 Task: Add a condition where "Channel Is Help Center post" in pending tickets.
Action: Mouse moved to (152, 443)
Screenshot: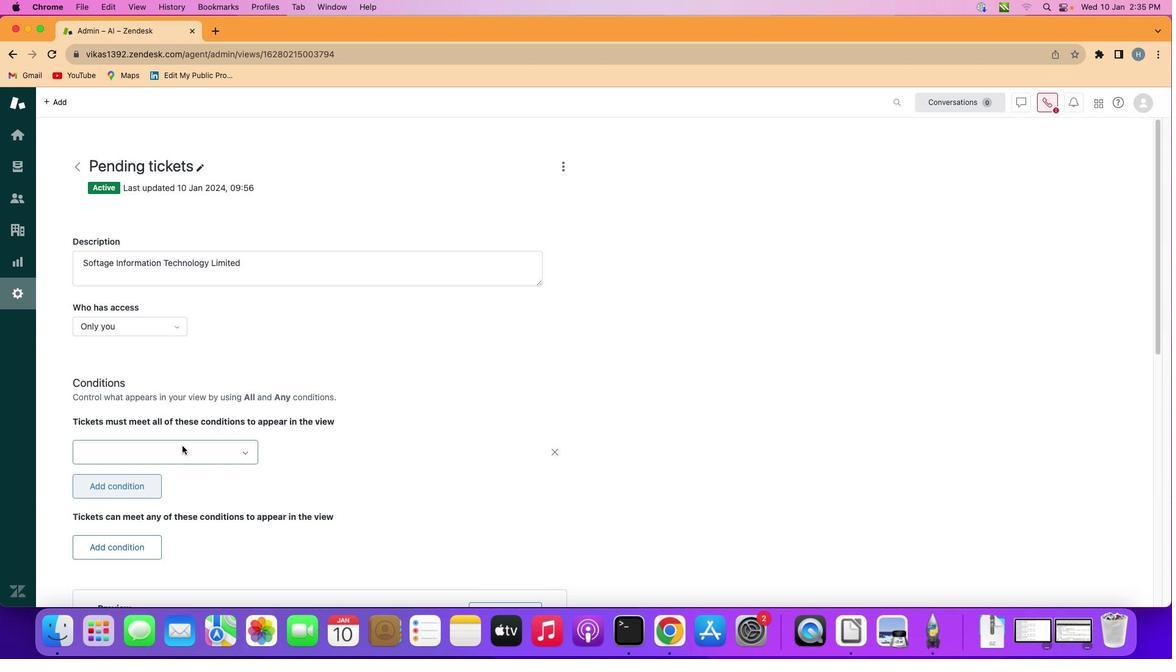 
Action: Mouse pressed left at (152, 443)
Screenshot: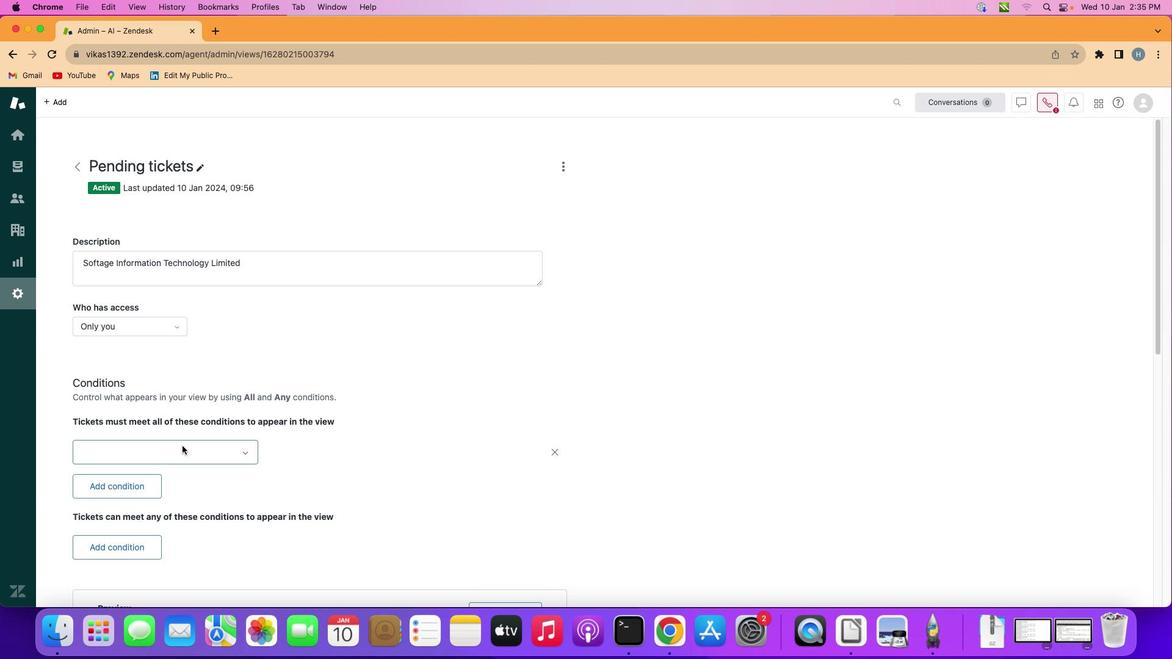 
Action: Mouse moved to (182, 446)
Screenshot: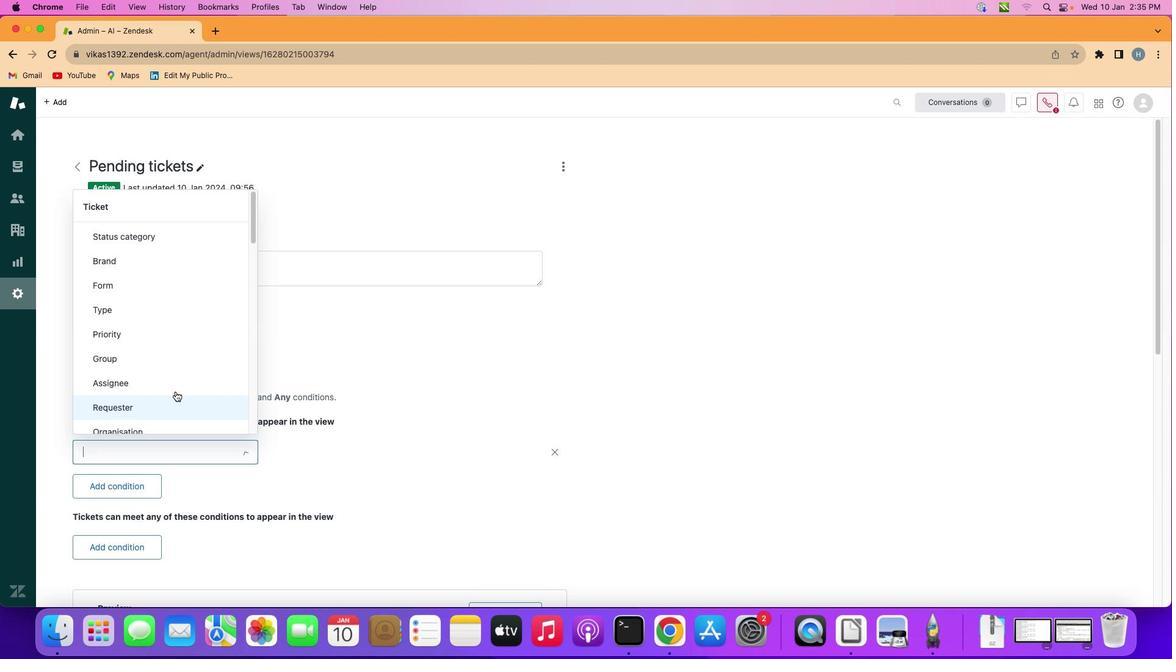 
Action: Mouse pressed left at (182, 446)
Screenshot: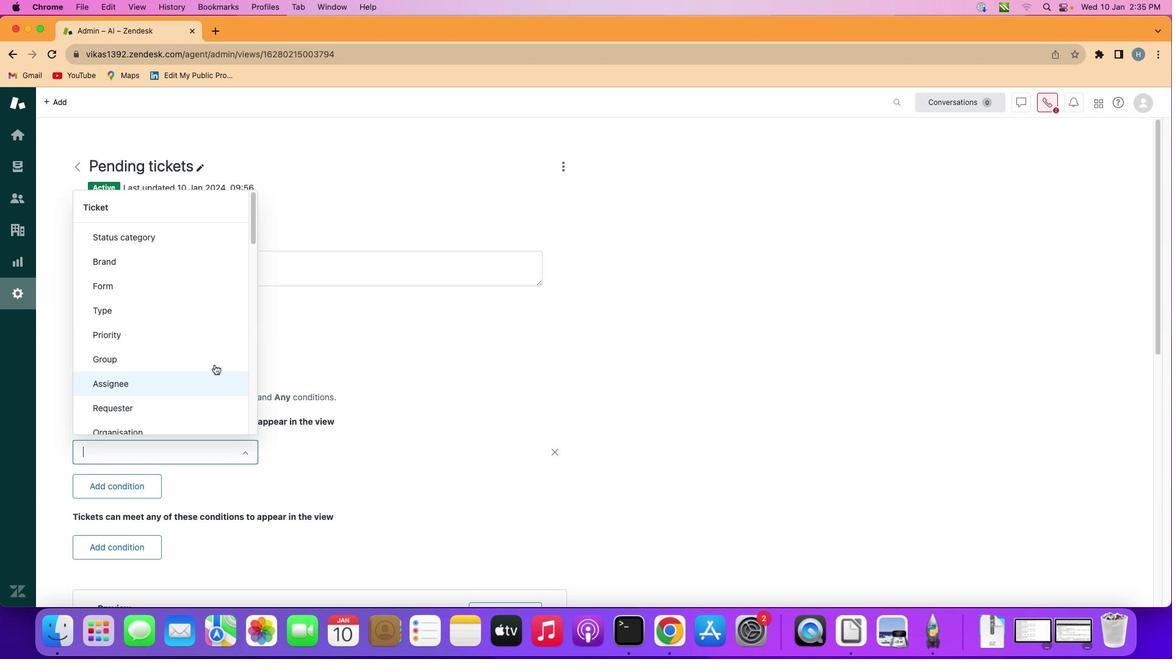 
Action: Mouse moved to (202, 360)
Screenshot: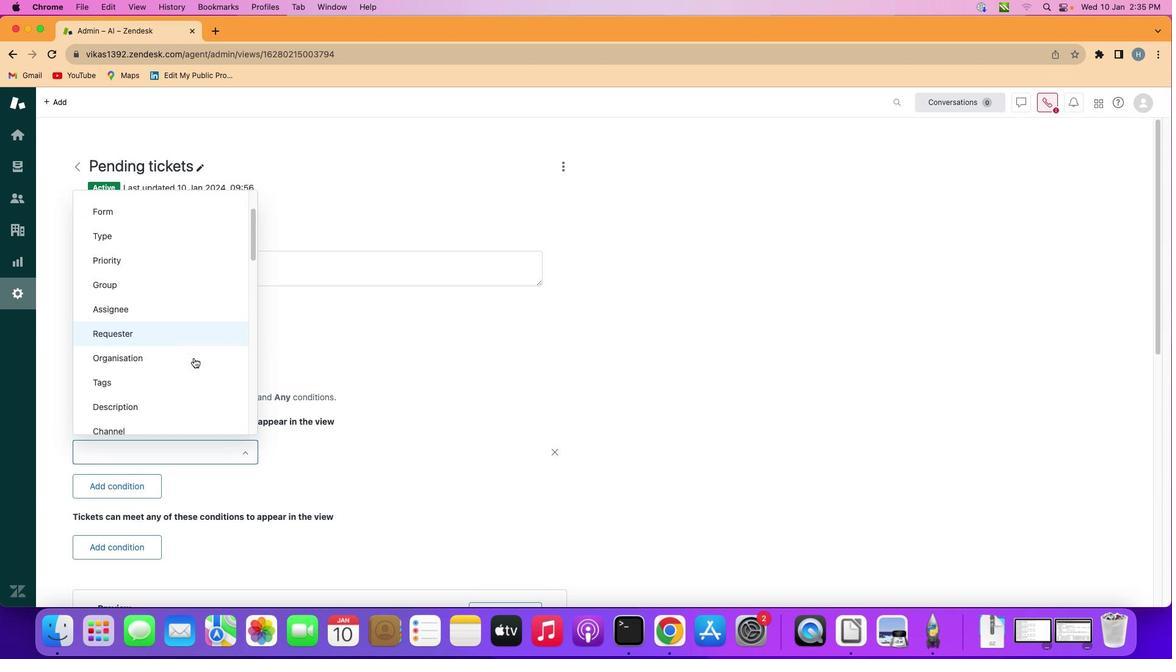 
Action: Mouse scrolled (202, 360) with delta (0, 0)
Screenshot: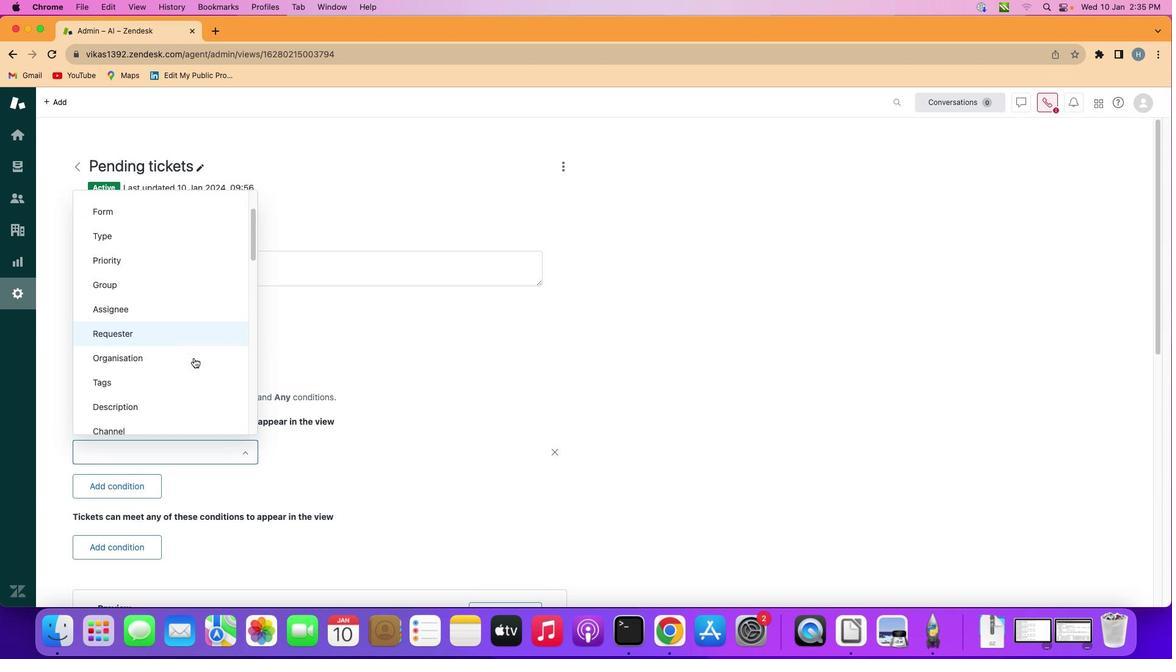 
Action: Mouse moved to (196, 360)
Screenshot: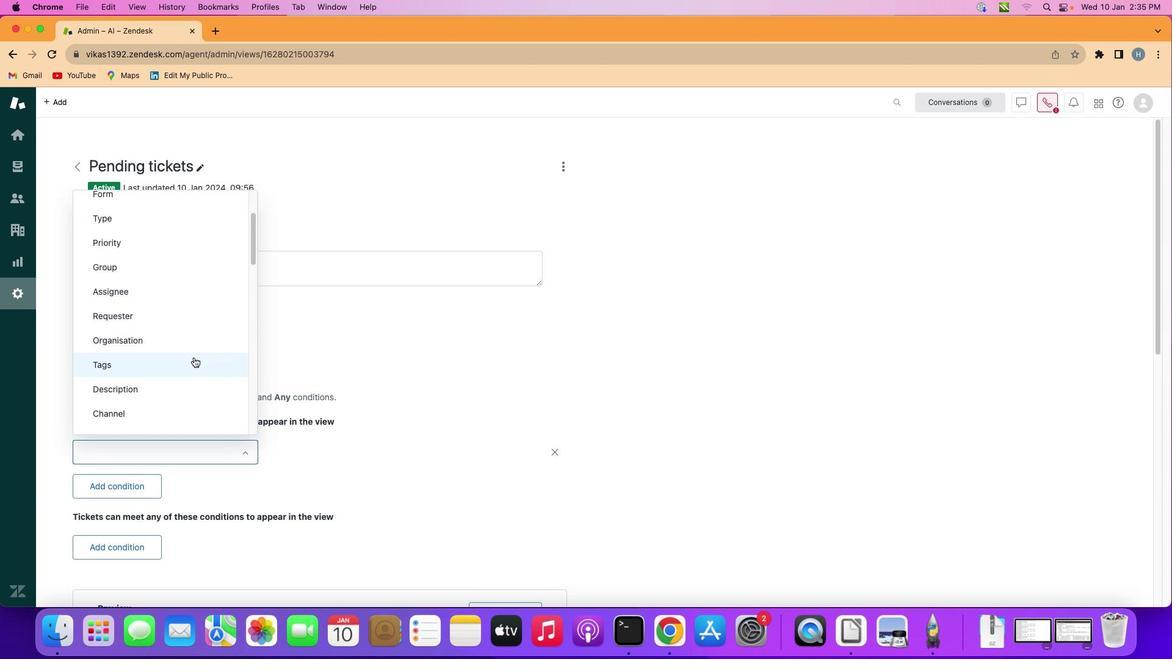 
Action: Mouse scrolled (196, 360) with delta (0, 0)
Screenshot: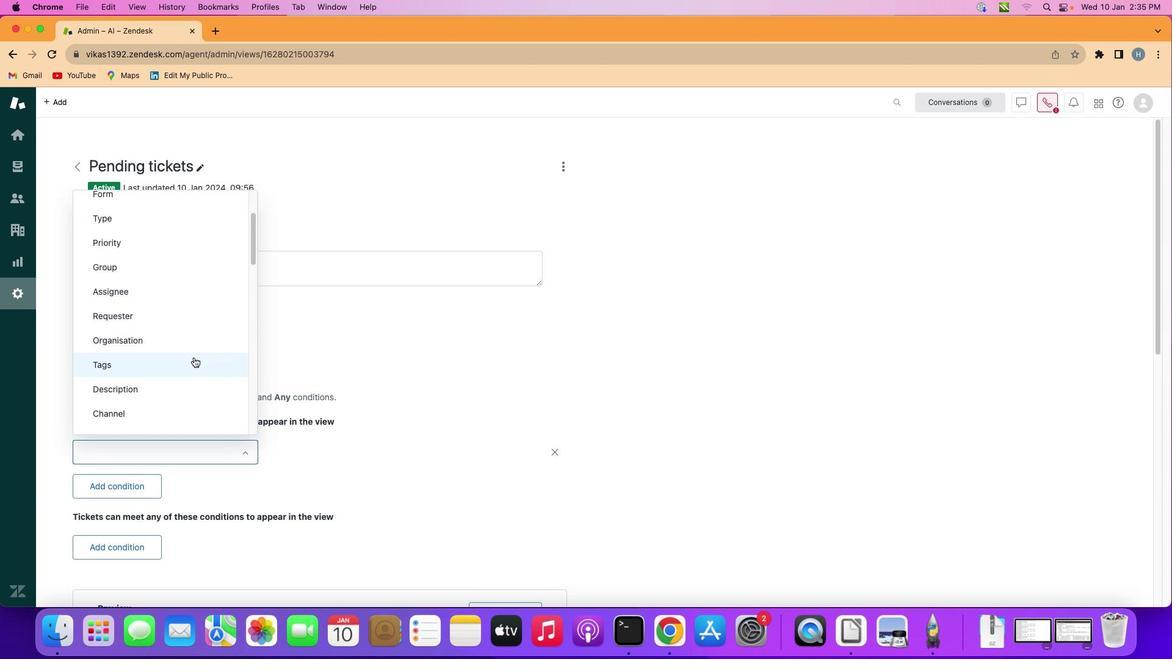 
Action: Mouse moved to (195, 360)
Screenshot: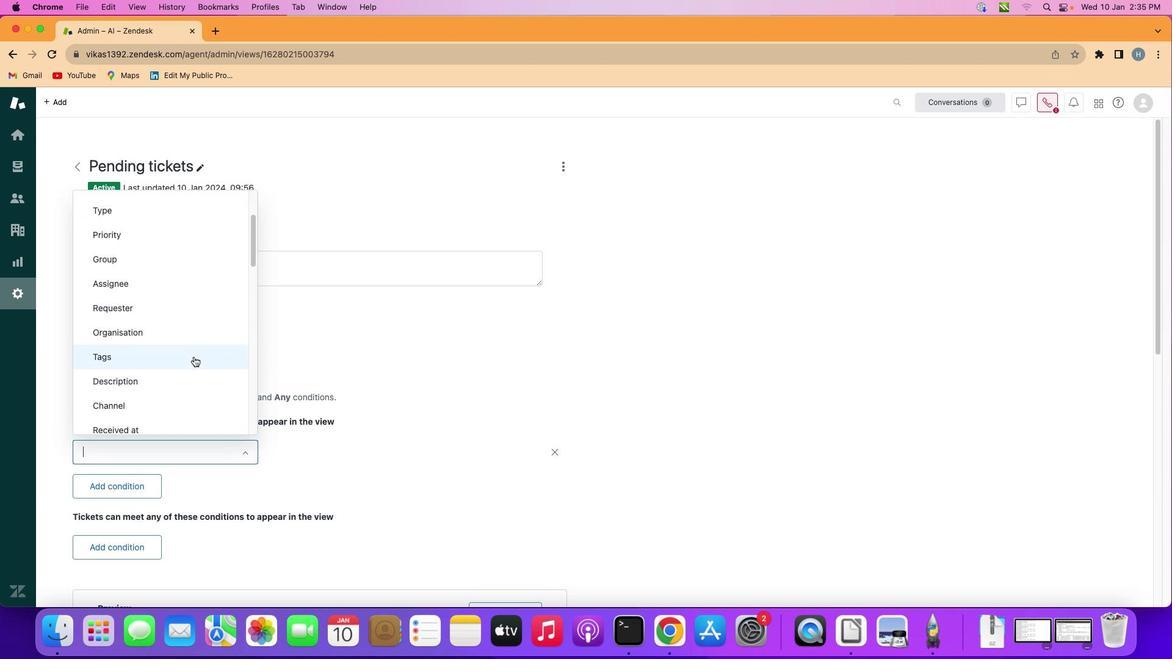 
Action: Mouse scrolled (195, 360) with delta (0, 0)
Screenshot: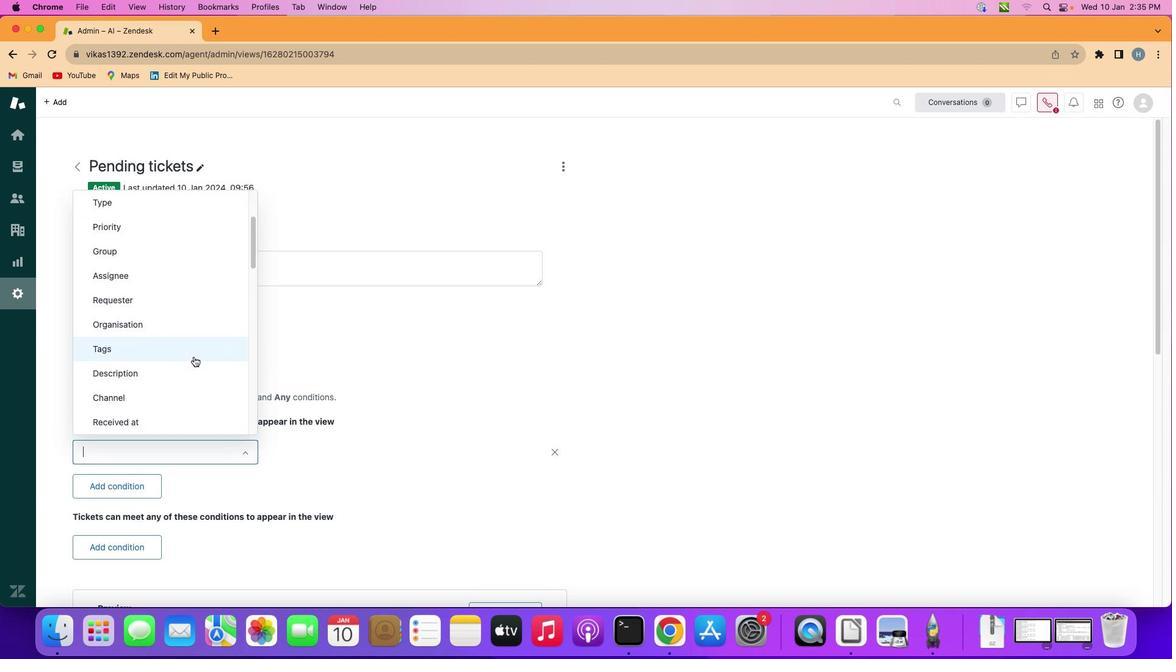 
Action: Mouse moved to (194, 359)
Screenshot: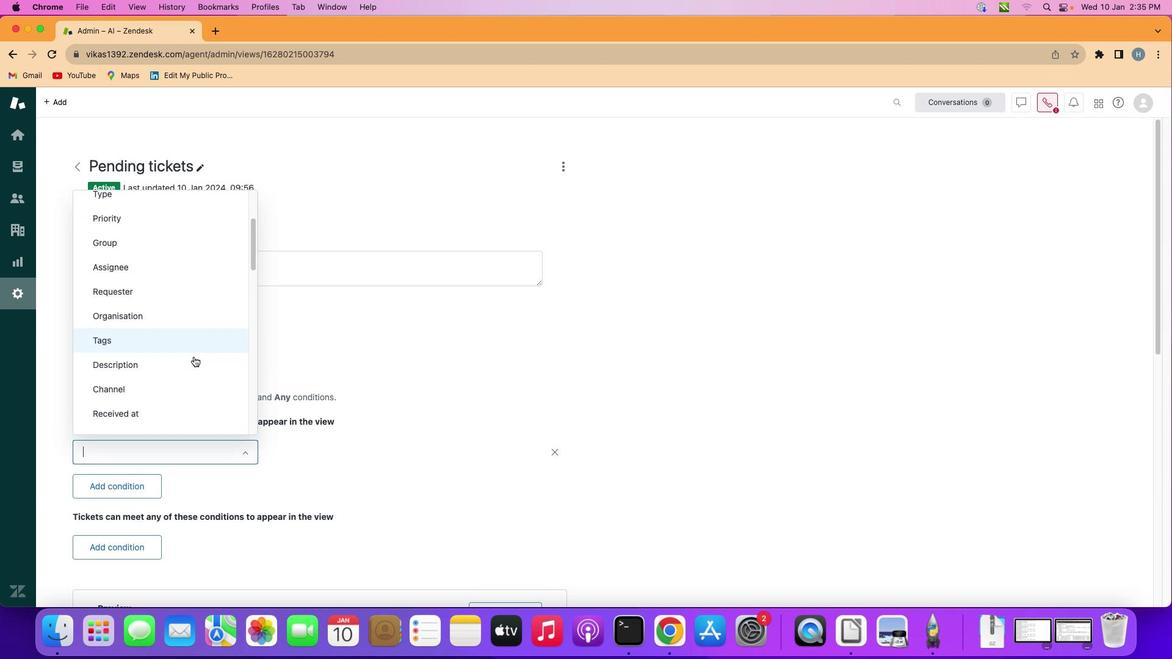 
Action: Mouse scrolled (194, 359) with delta (0, 0)
Screenshot: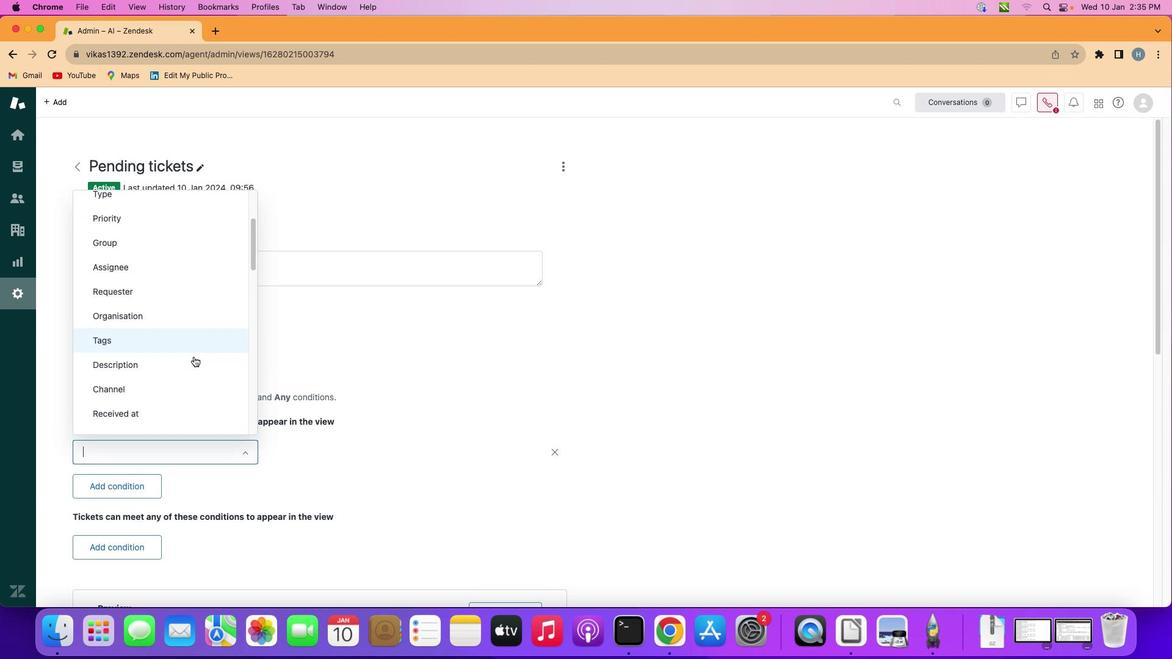 
Action: Mouse moved to (194, 358)
Screenshot: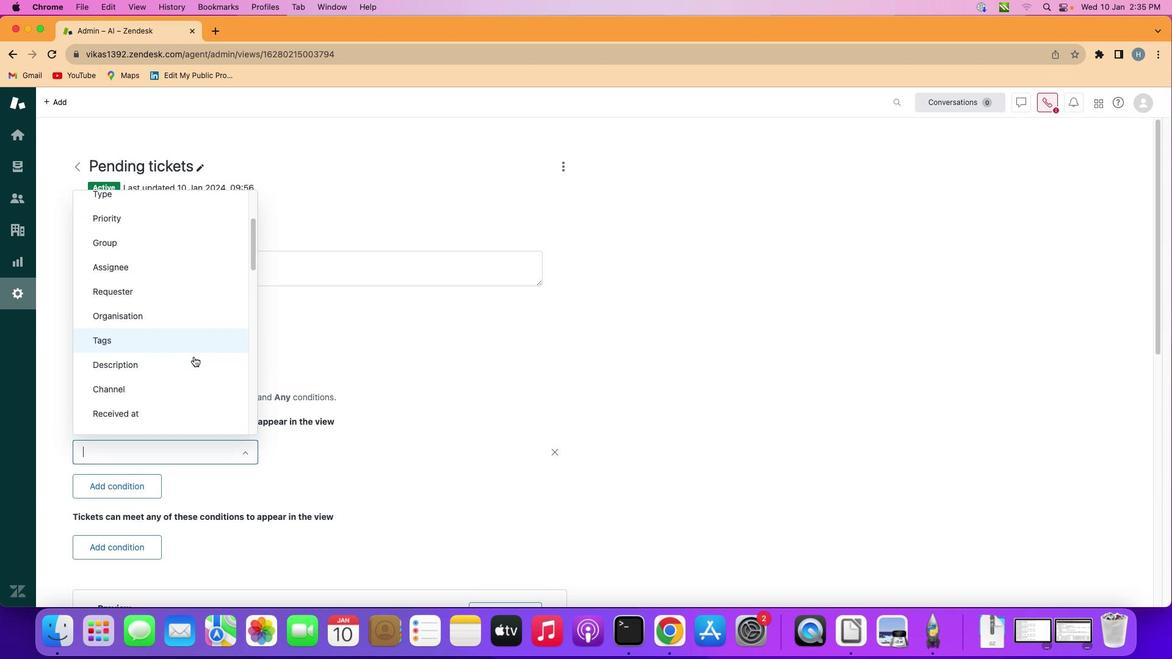 
Action: Mouse scrolled (194, 358) with delta (0, 0)
Screenshot: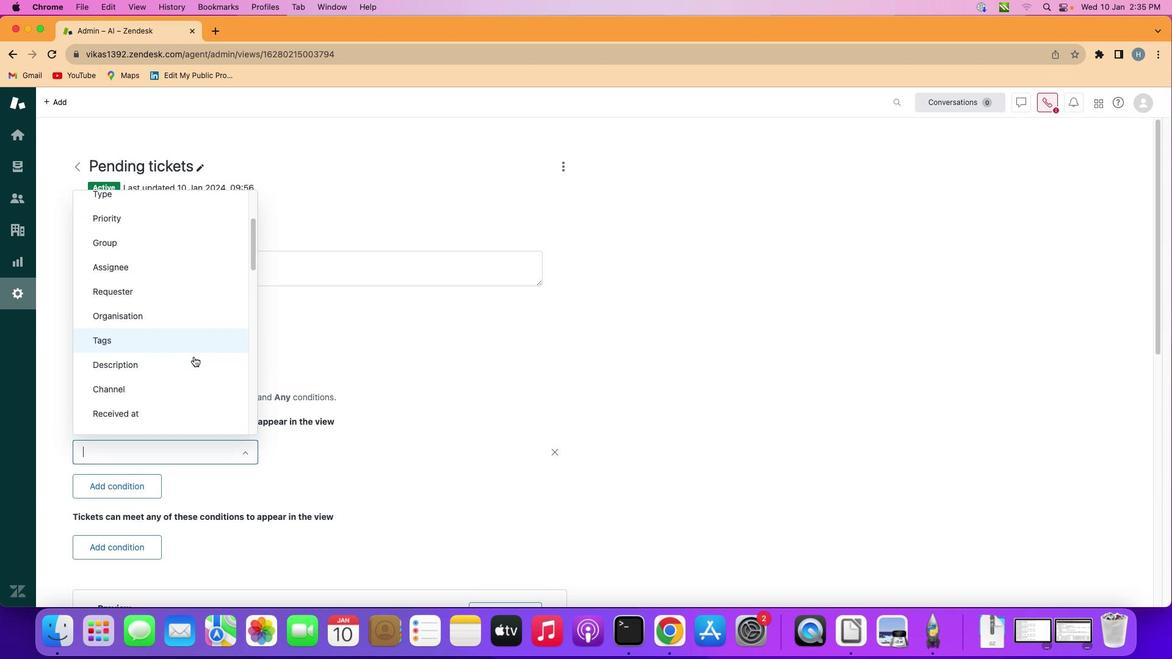 
Action: Mouse moved to (194, 357)
Screenshot: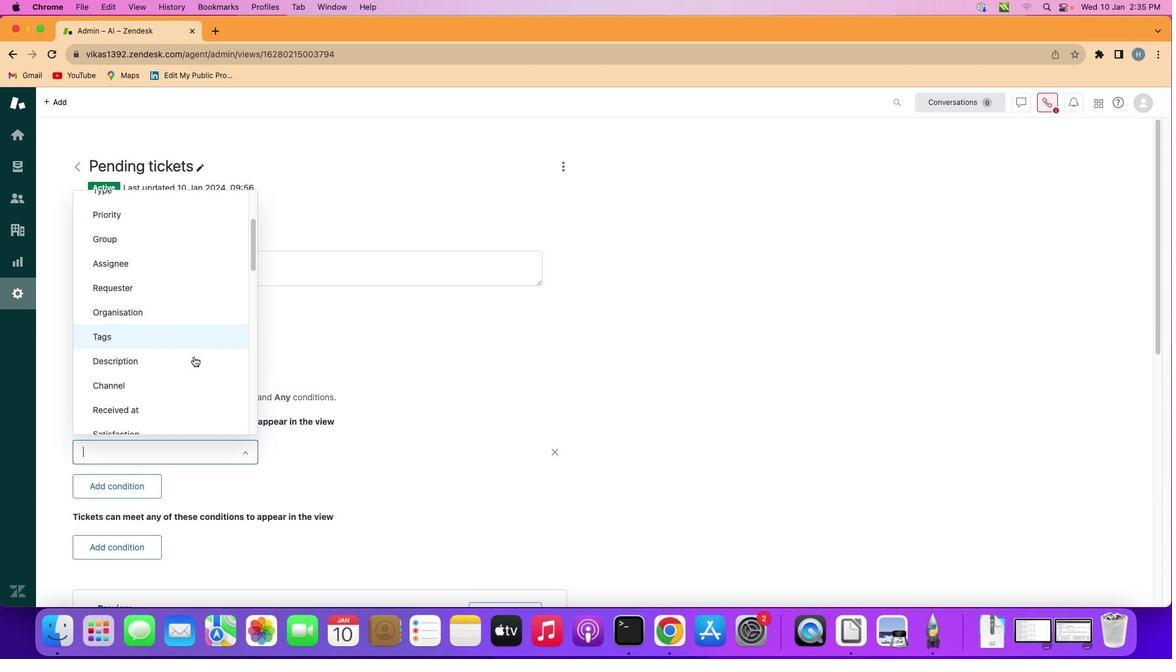 
Action: Mouse scrolled (194, 357) with delta (0, 0)
Screenshot: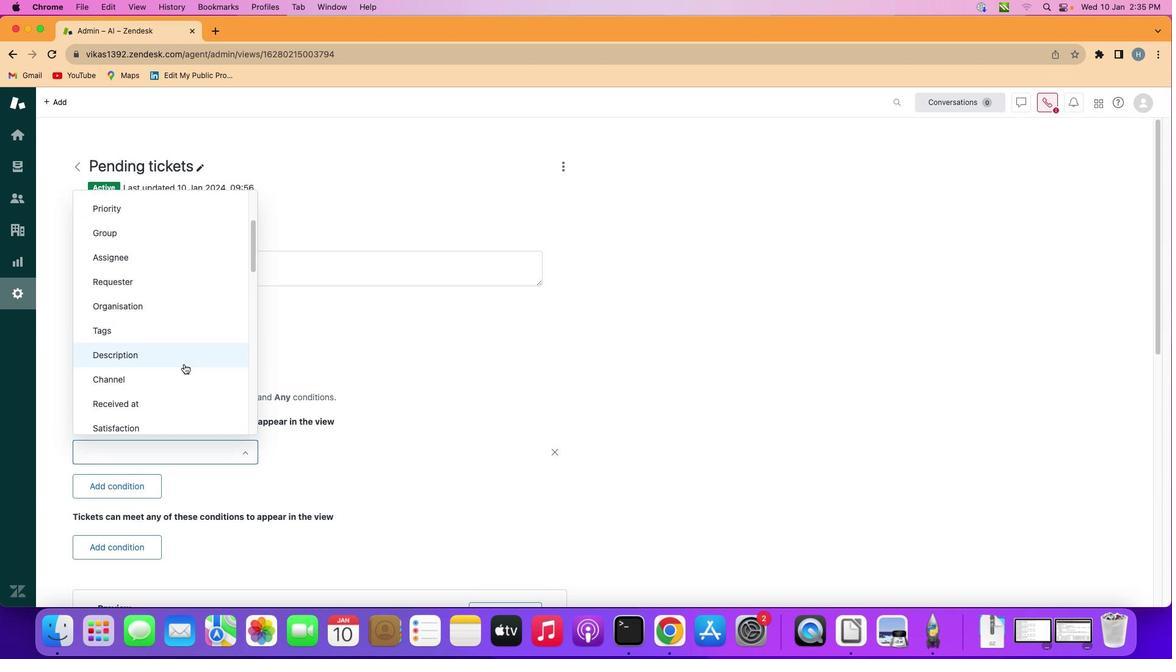 
Action: Mouse scrolled (194, 357) with delta (0, 0)
Screenshot: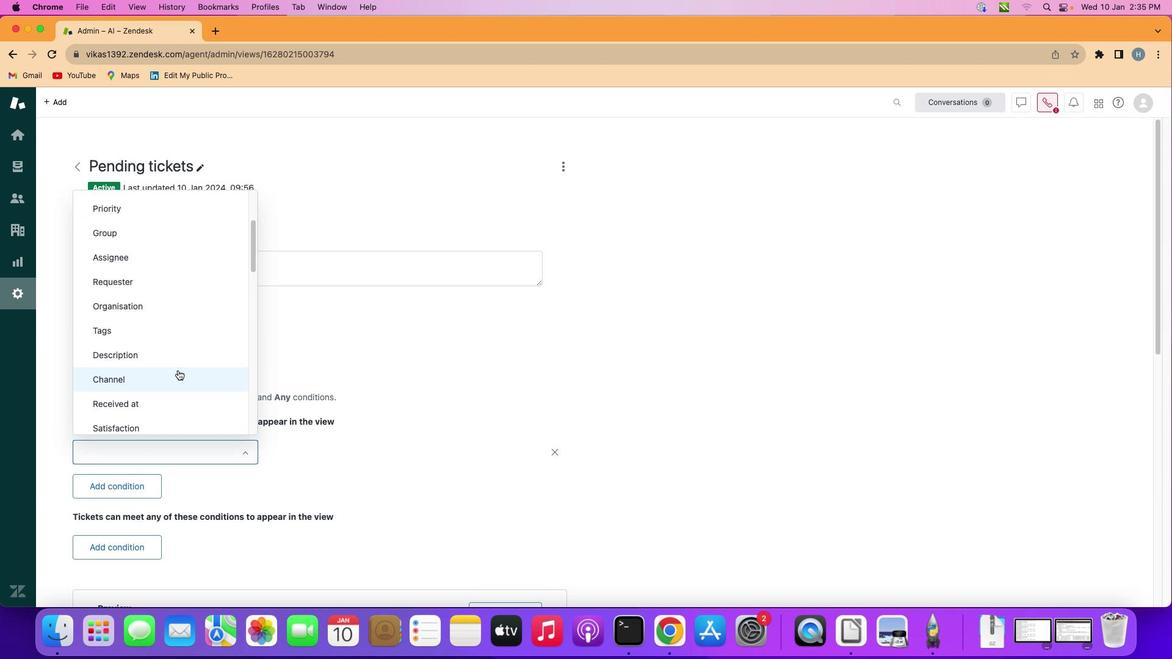 
Action: Mouse moved to (177, 373)
Screenshot: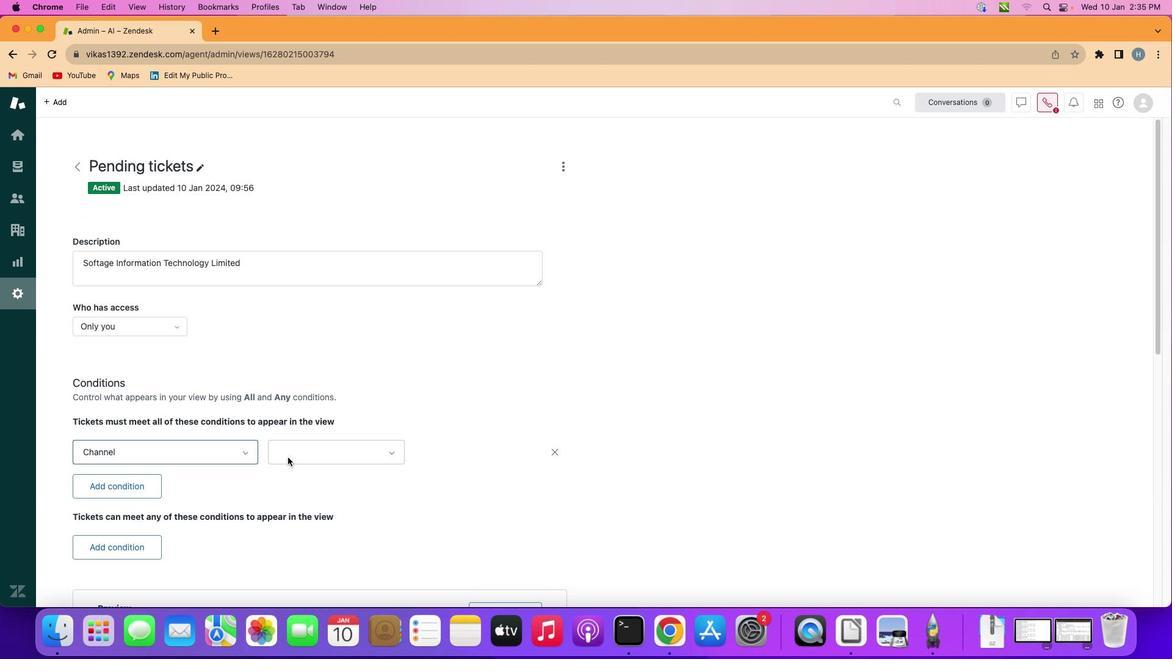 
Action: Mouse pressed left at (177, 373)
Screenshot: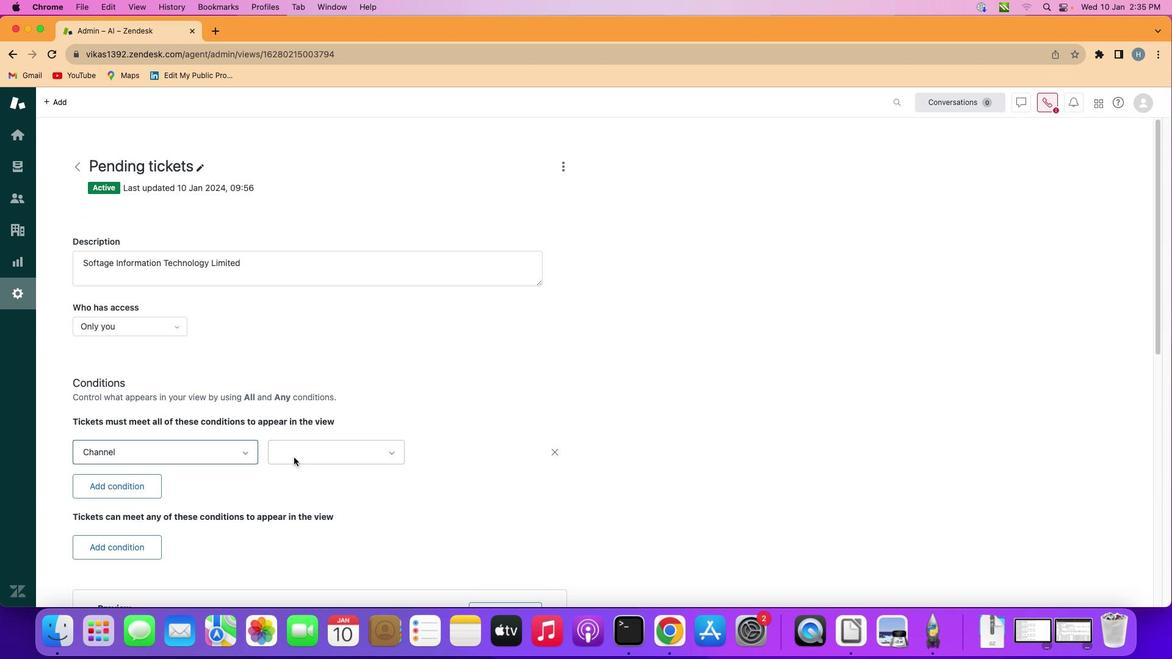 
Action: Mouse moved to (308, 453)
Screenshot: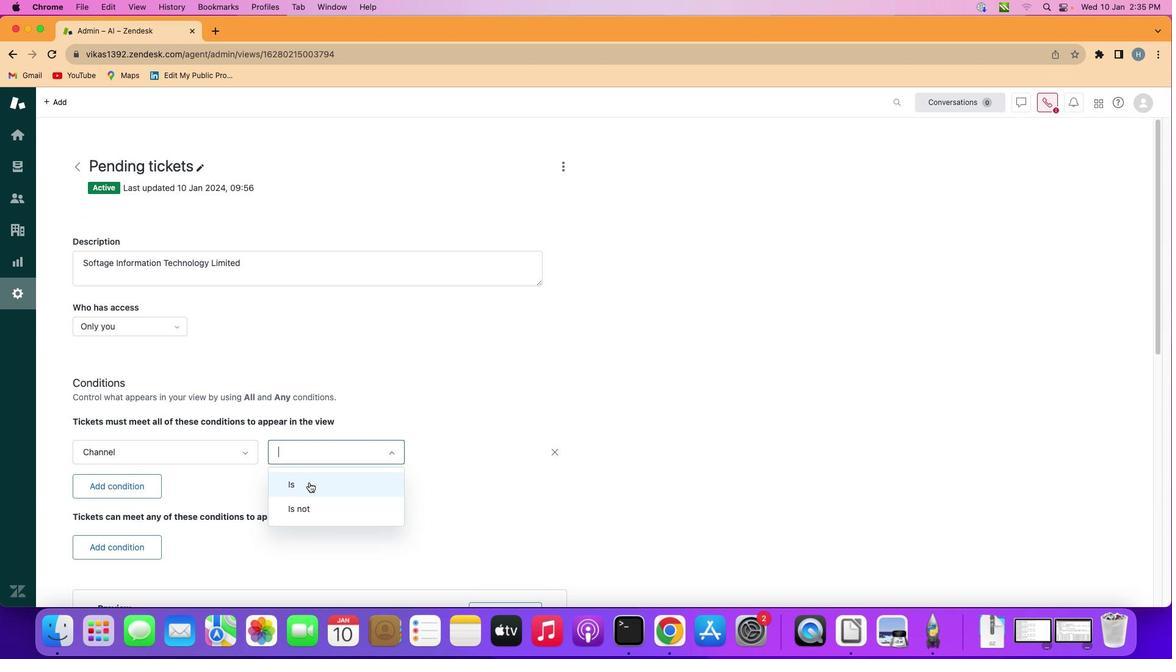 
Action: Mouse pressed left at (308, 453)
Screenshot: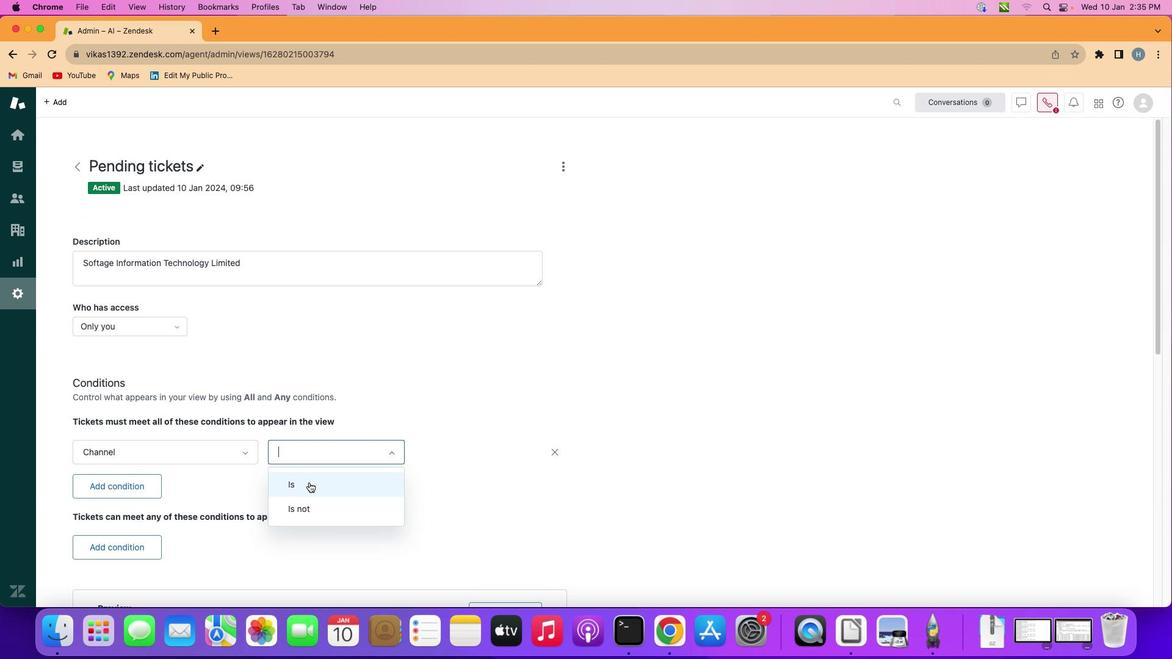 
Action: Mouse moved to (309, 482)
Screenshot: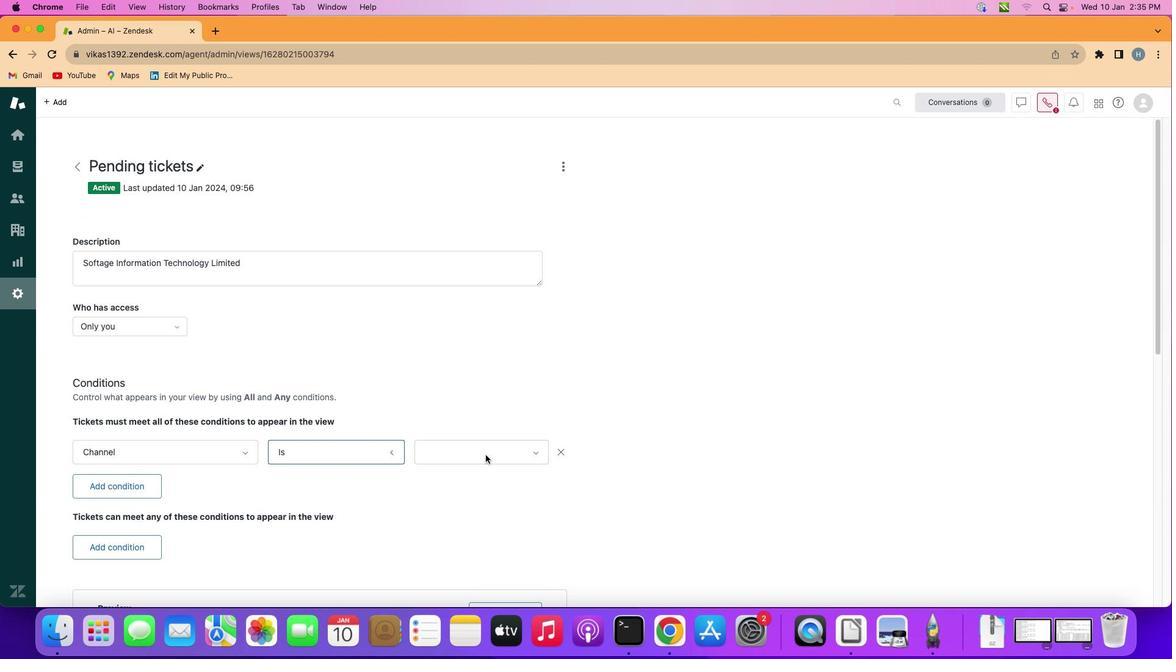 
Action: Mouse pressed left at (309, 482)
Screenshot: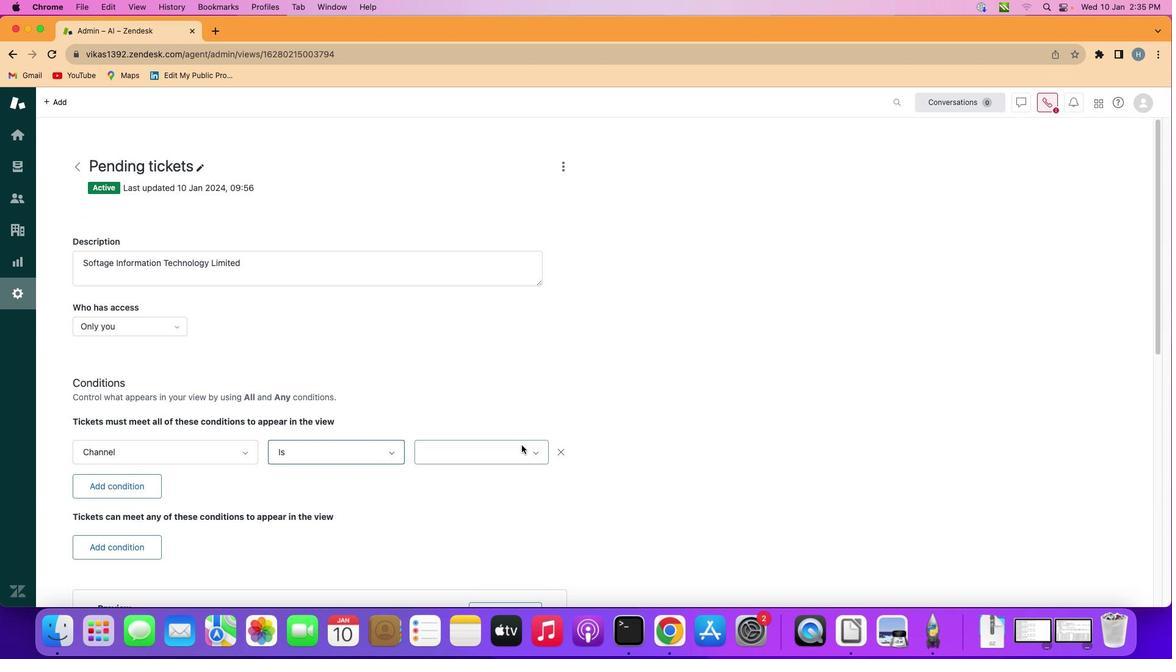 
Action: Mouse moved to (521, 446)
Screenshot: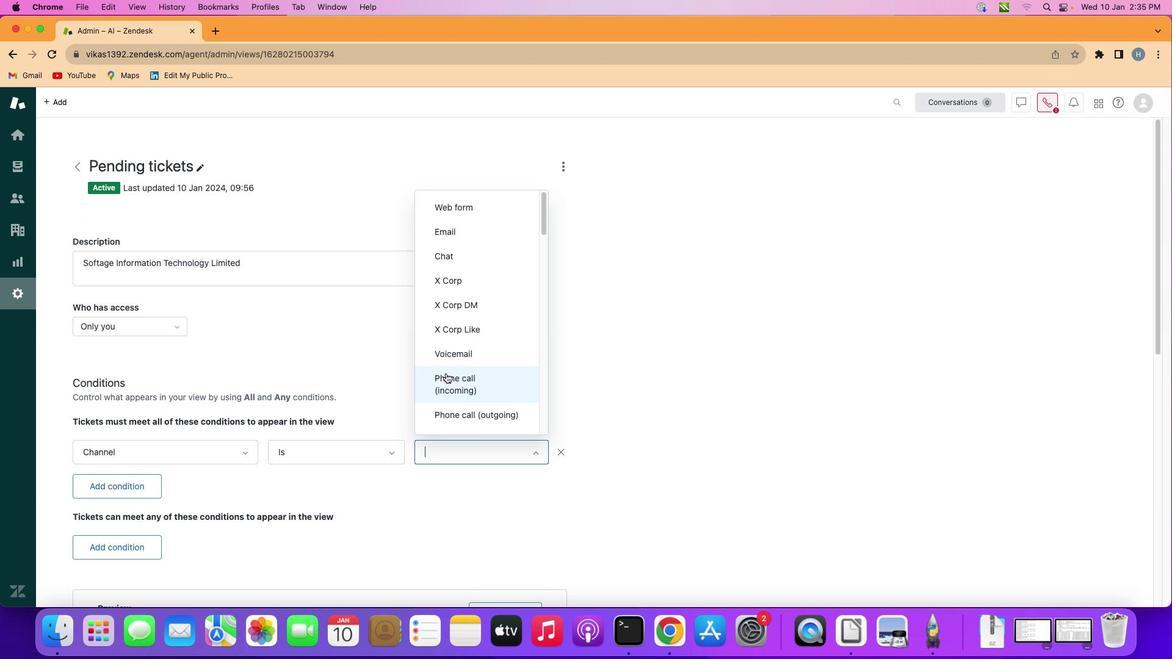 
Action: Mouse pressed left at (521, 446)
Screenshot: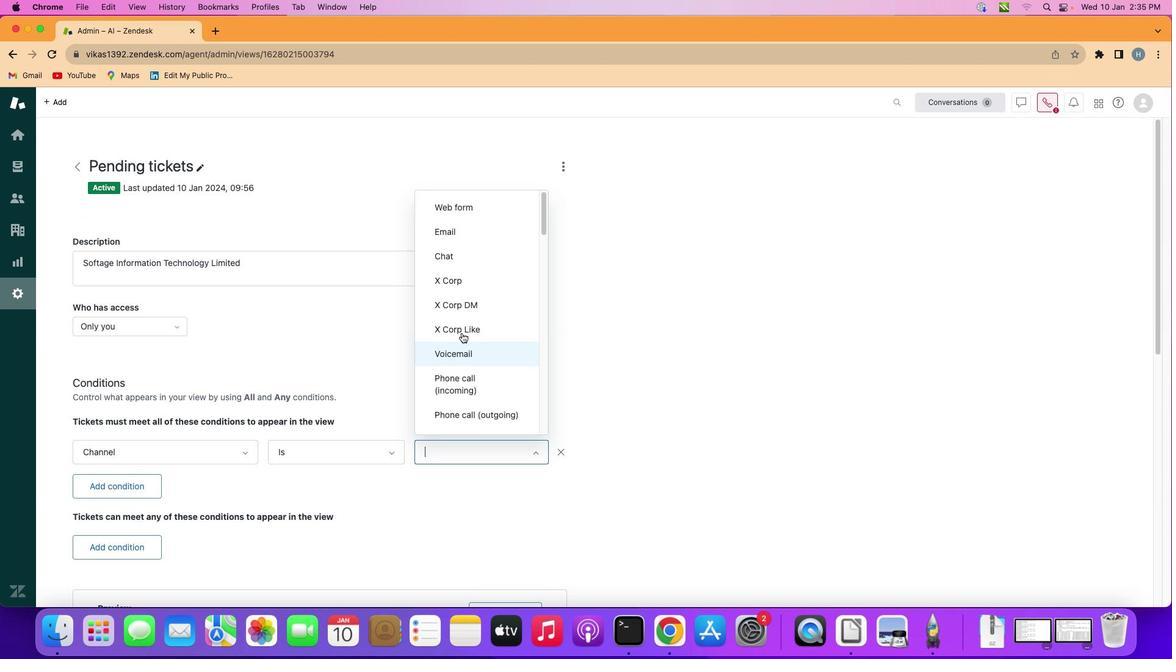 
Action: Mouse moved to (479, 305)
Screenshot: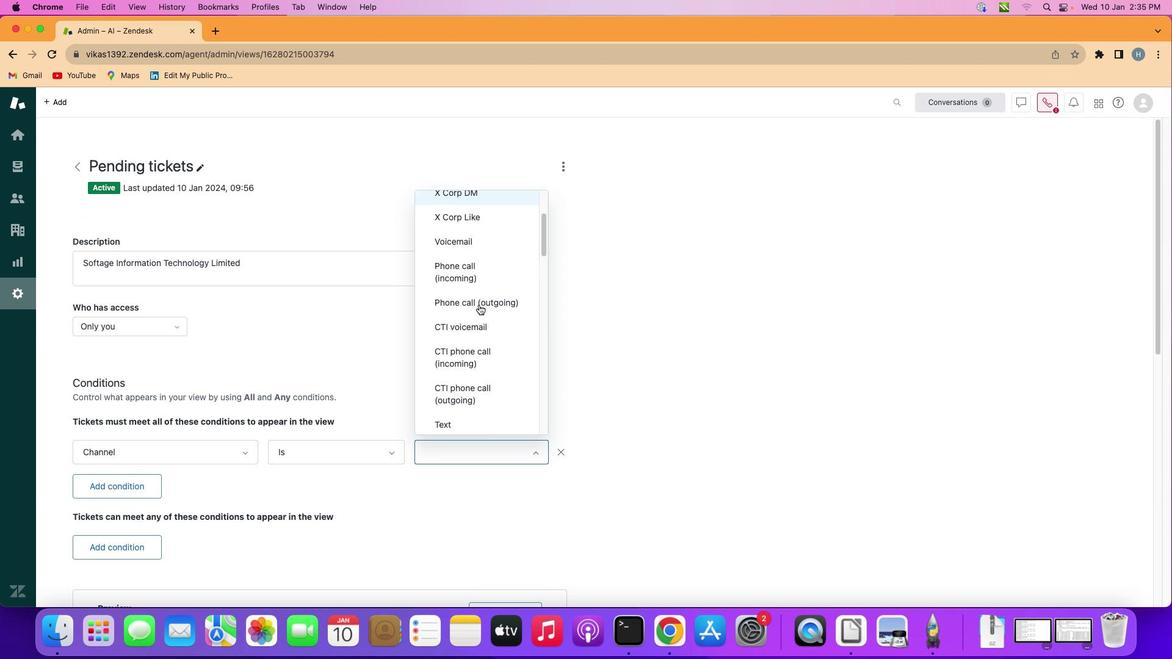 
Action: Mouse scrolled (479, 305) with delta (0, 0)
Screenshot: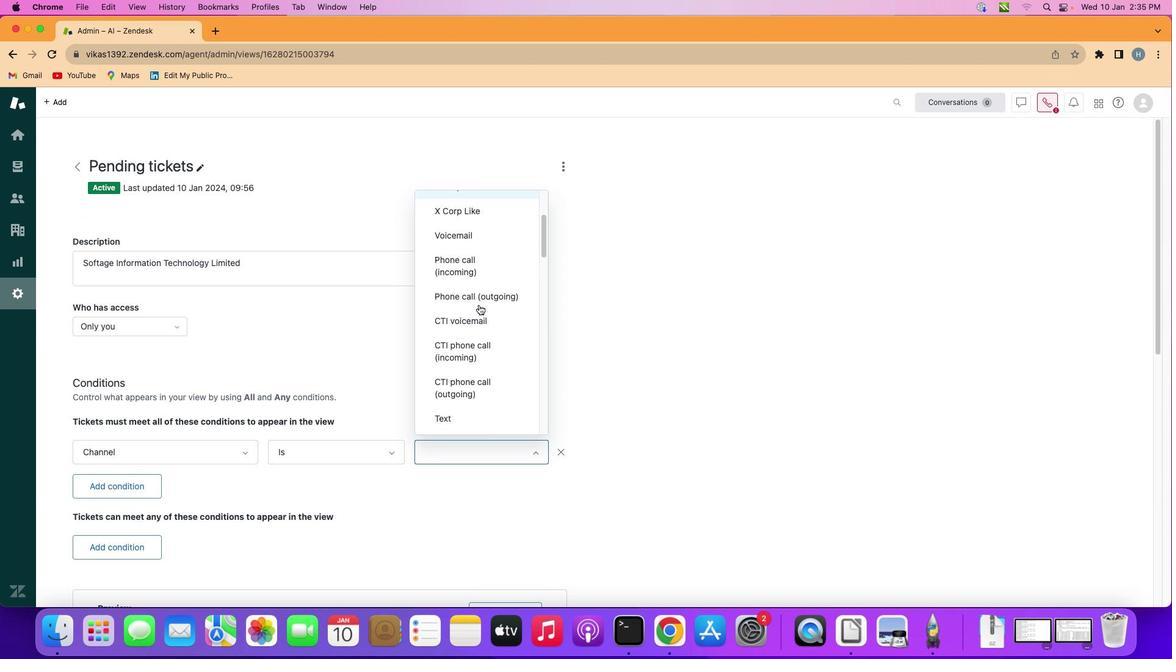 
Action: Mouse scrolled (479, 305) with delta (0, 0)
Screenshot: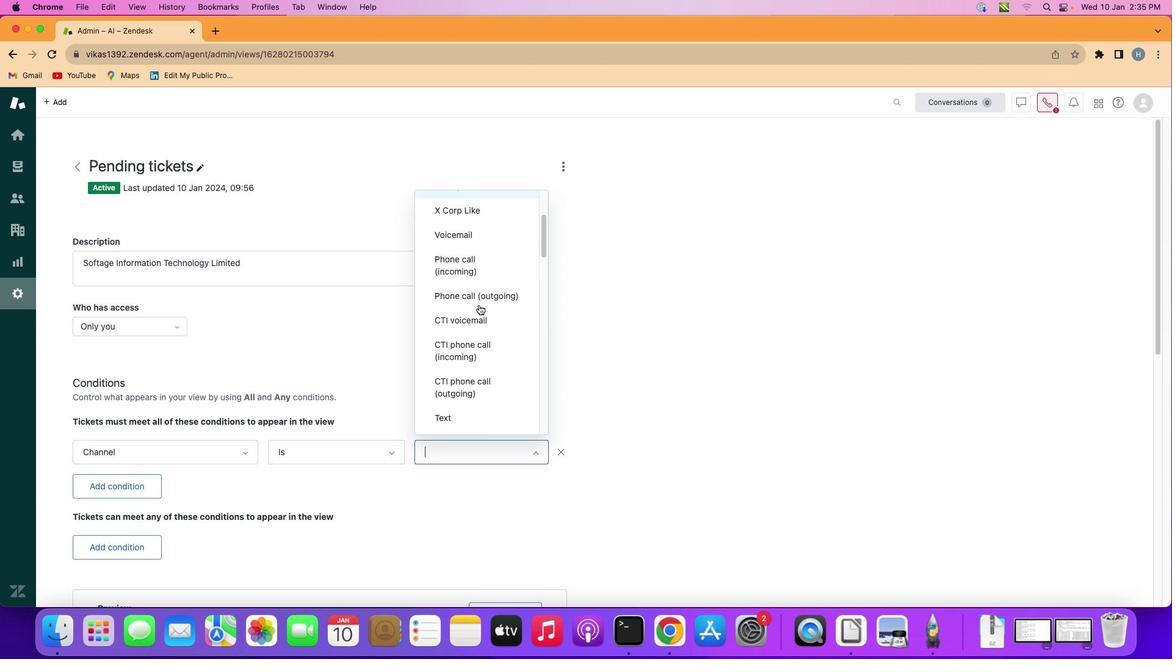 
Action: Mouse scrolled (479, 305) with delta (0, 0)
Screenshot: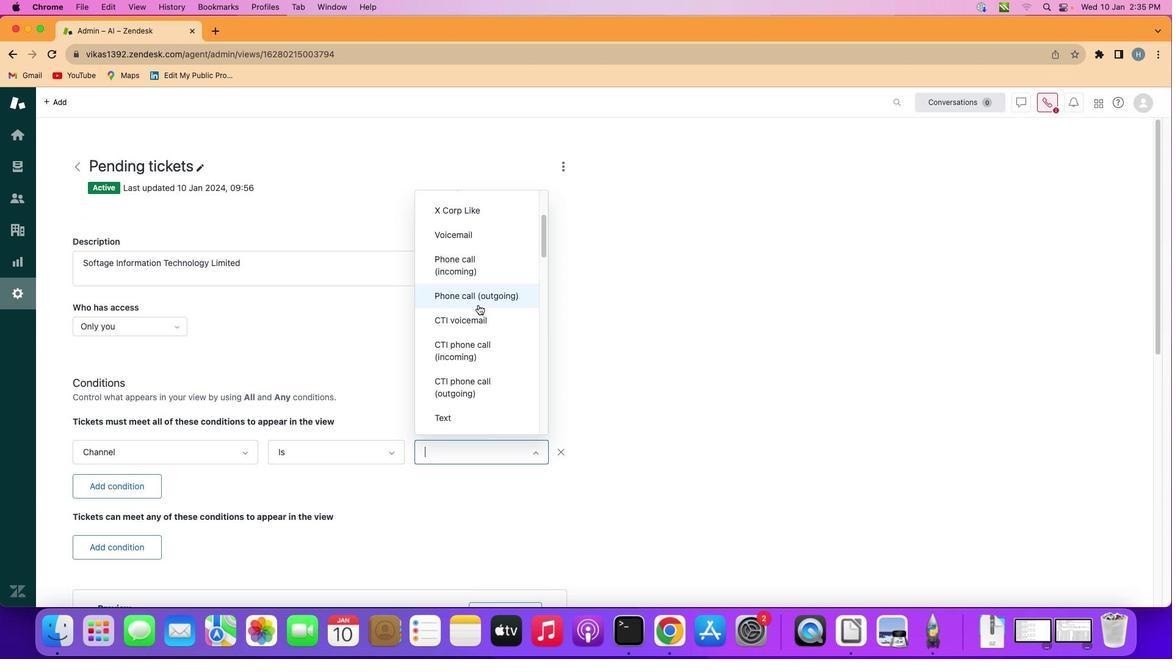 
Action: Mouse scrolled (479, 305) with delta (0, 0)
Screenshot: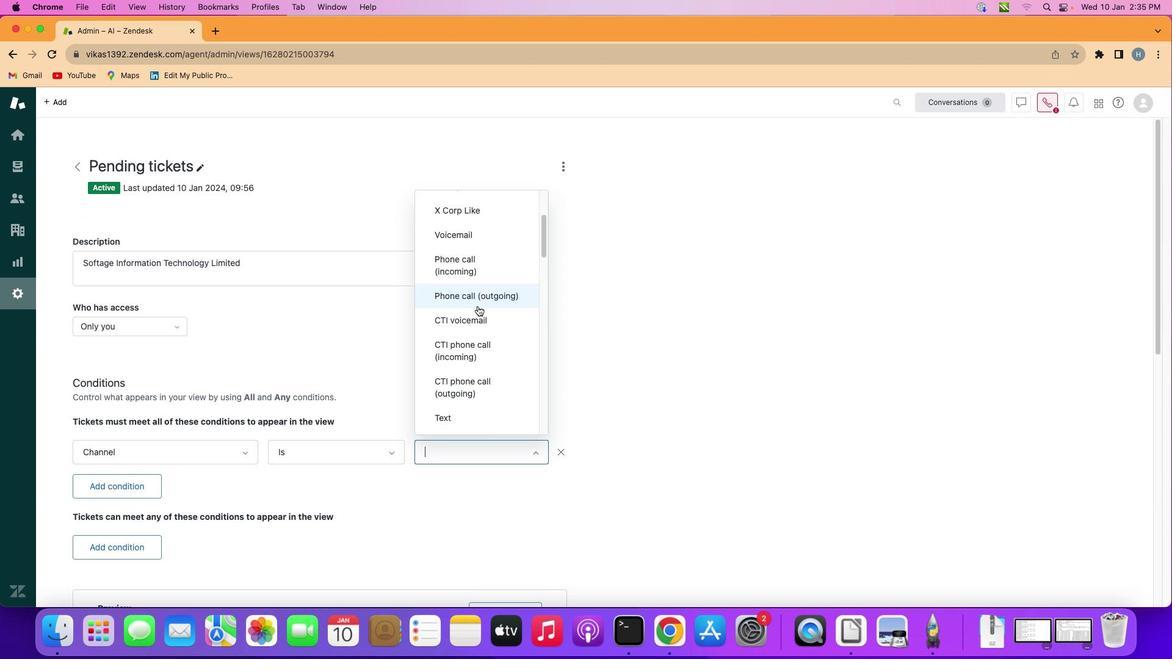 
Action: Mouse moved to (478, 307)
Screenshot: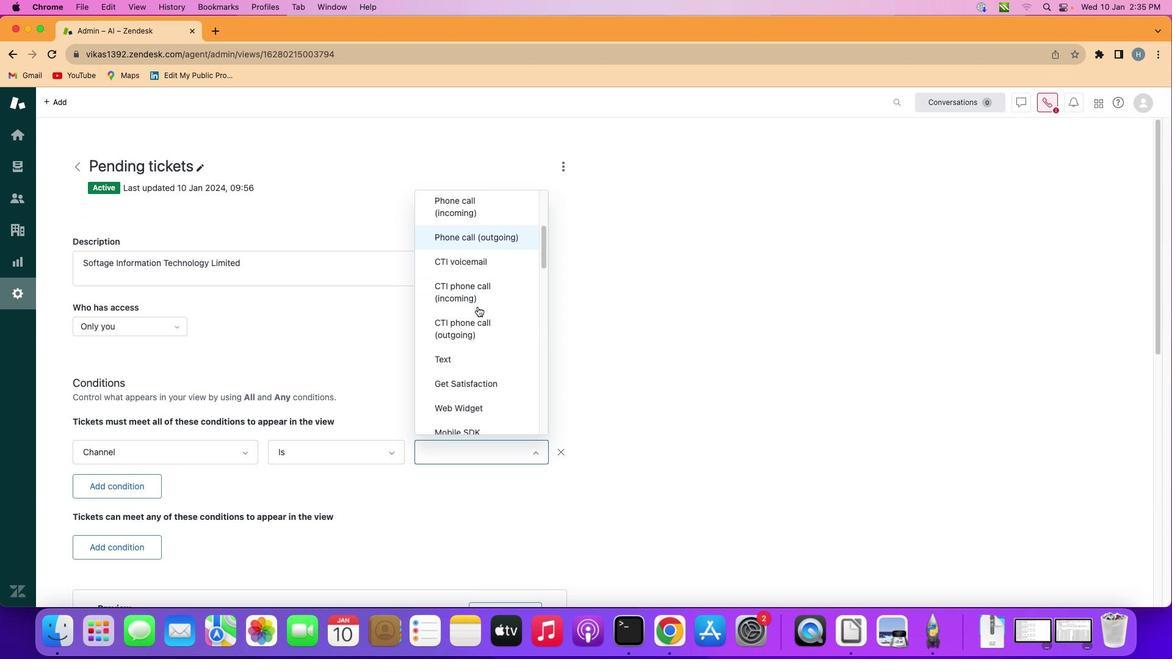 
Action: Mouse scrolled (478, 307) with delta (0, 0)
Screenshot: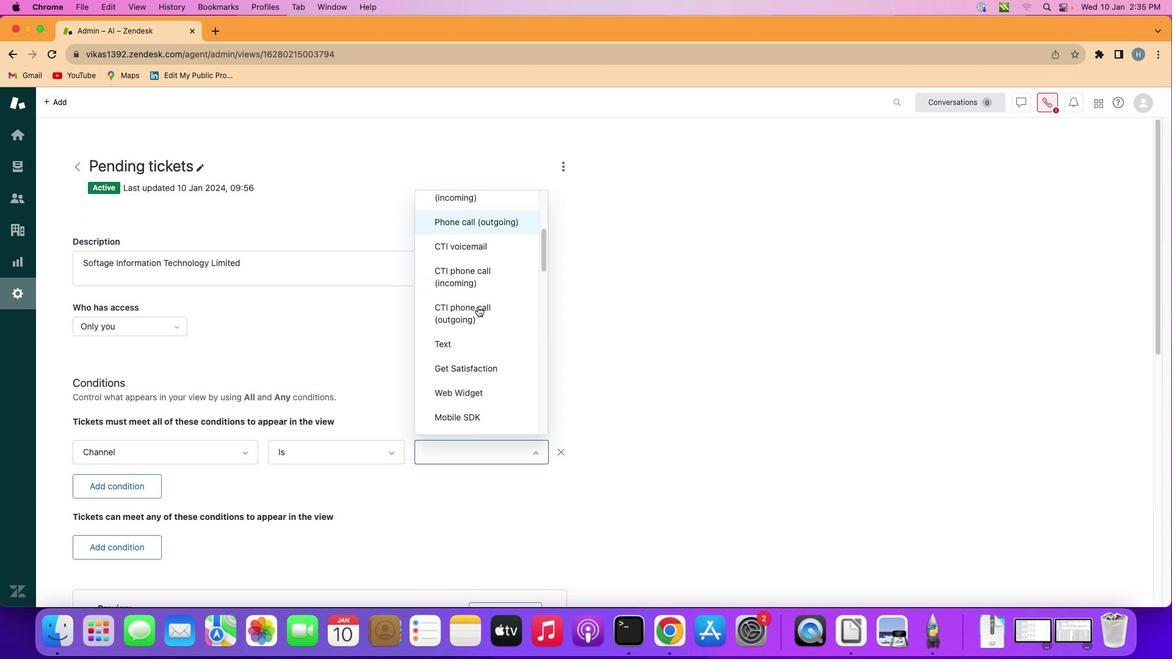 
Action: Mouse scrolled (478, 307) with delta (0, 0)
Screenshot: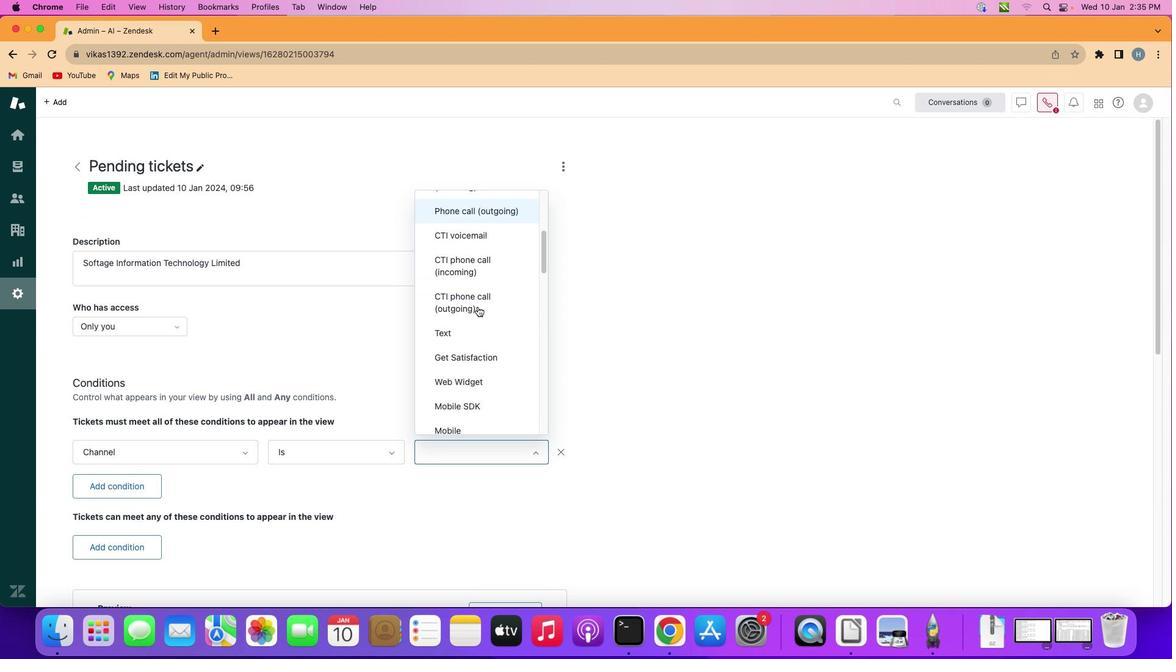
Action: Mouse scrolled (478, 307) with delta (0, 0)
Screenshot: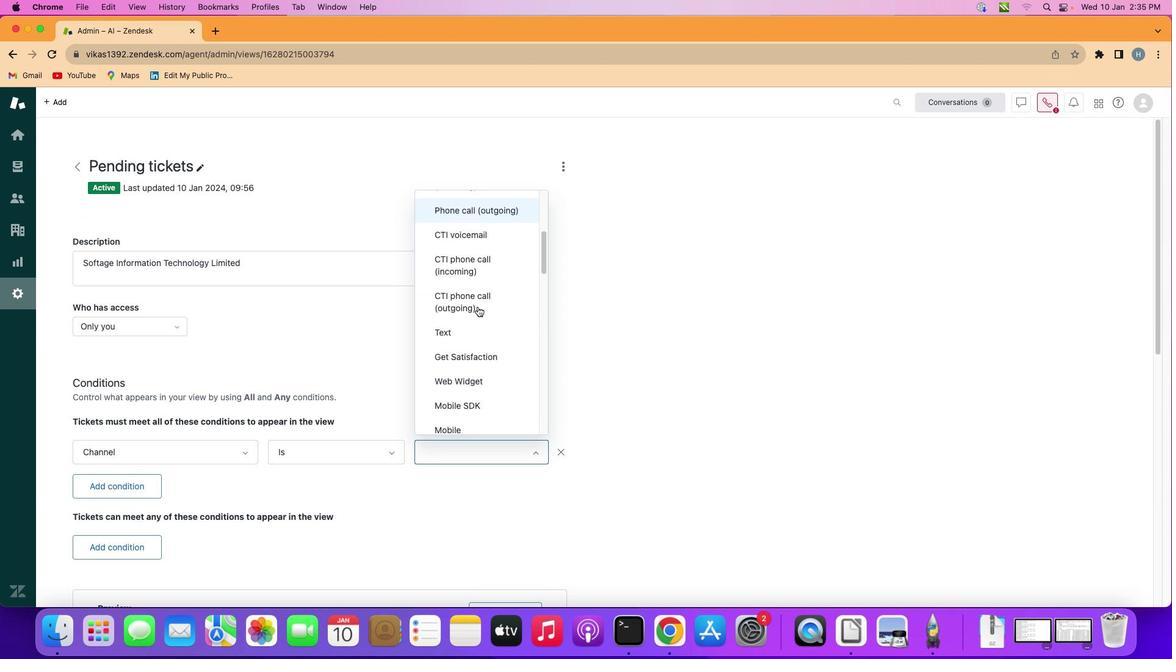 
Action: Mouse scrolled (478, 307) with delta (0, 0)
Screenshot: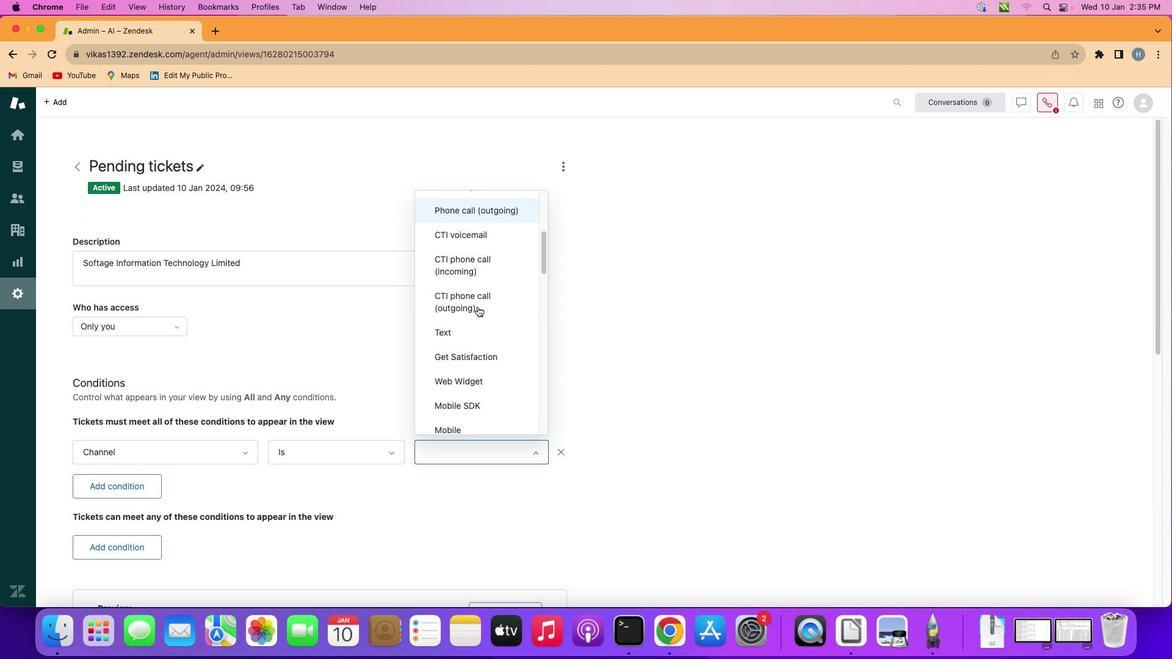 
Action: Mouse scrolled (478, 307) with delta (0, 0)
Screenshot: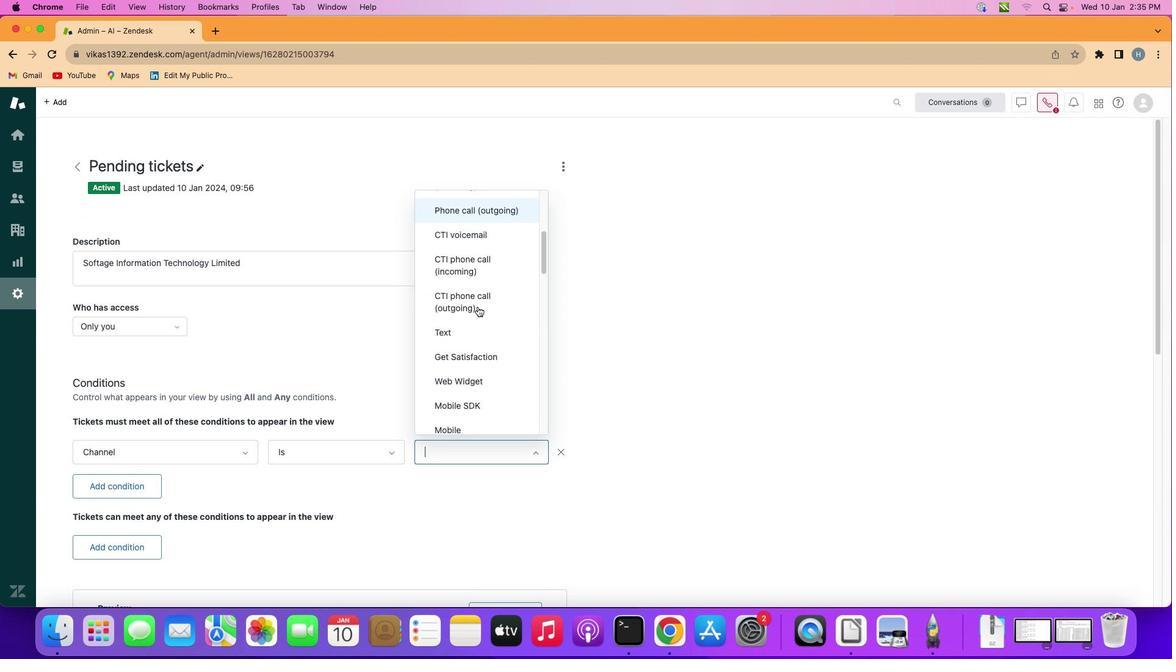 
Action: Mouse scrolled (478, 307) with delta (0, 0)
Screenshot: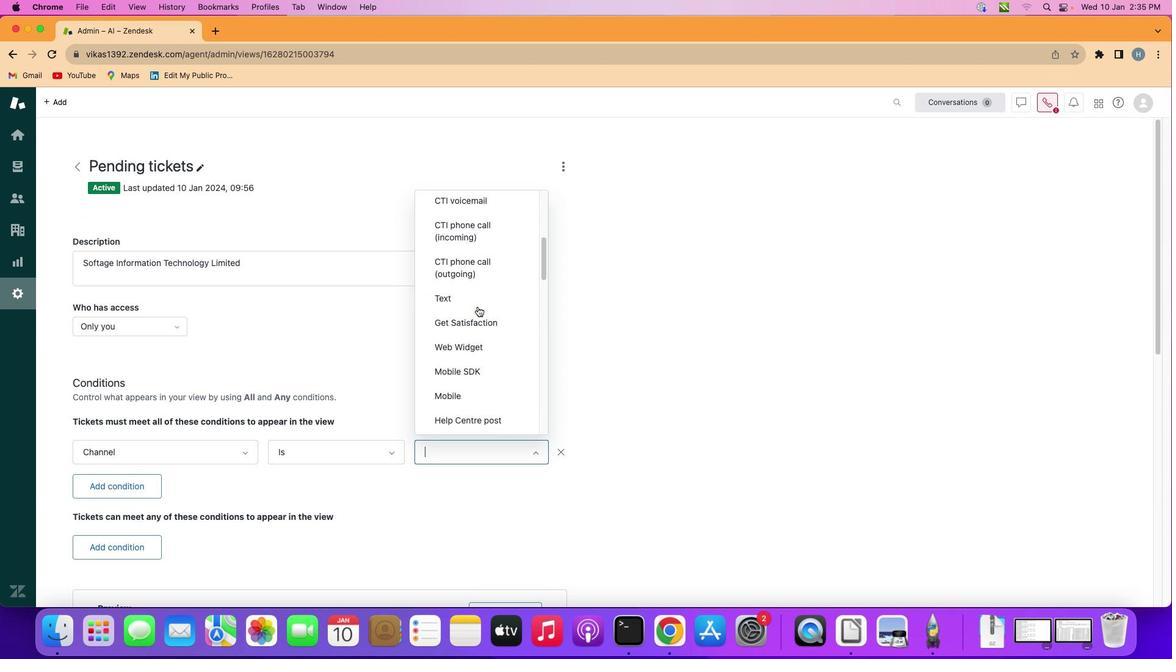 
Action: Mouse scrolled (478, 307) with delta (0, 0)
Screenshot: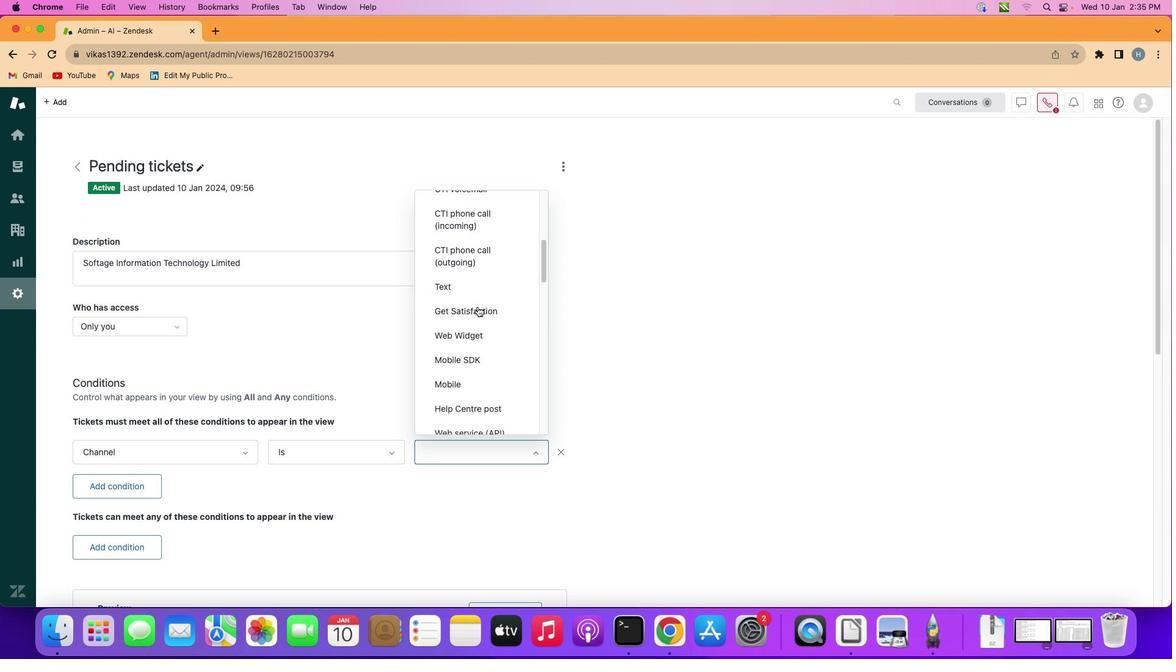 
Action: Mouse scrolled (478, 307) with delta (0, 0)
Screenshot: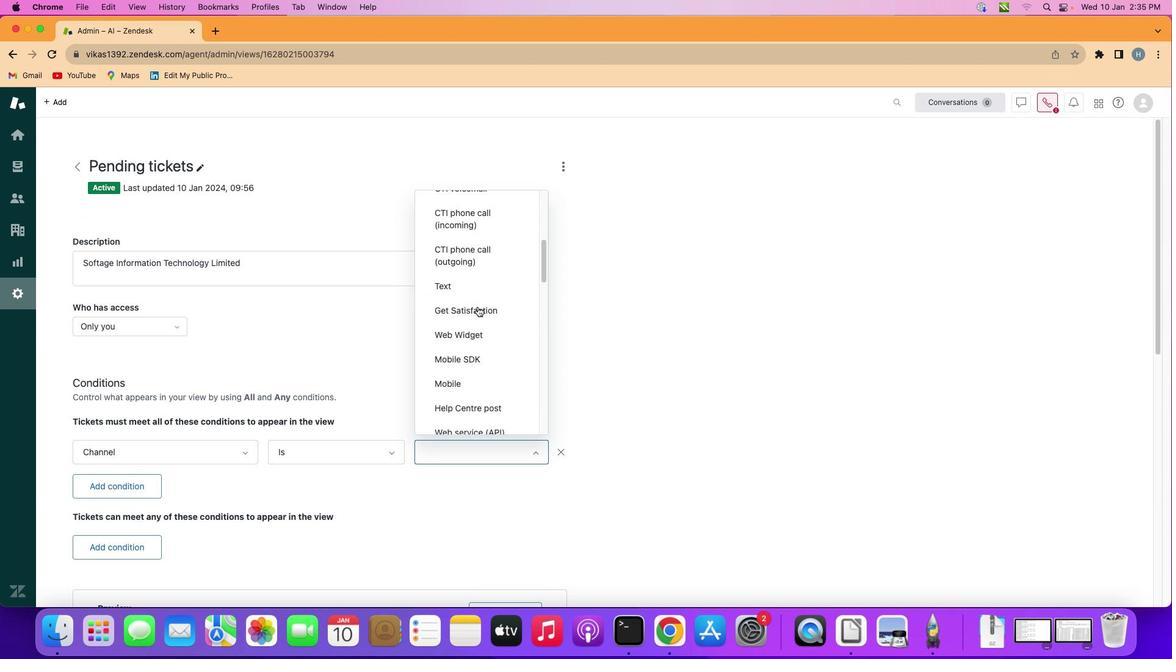 
Action: Mouse scrolled (478, 307) with delta (0, 0)
Screenshot: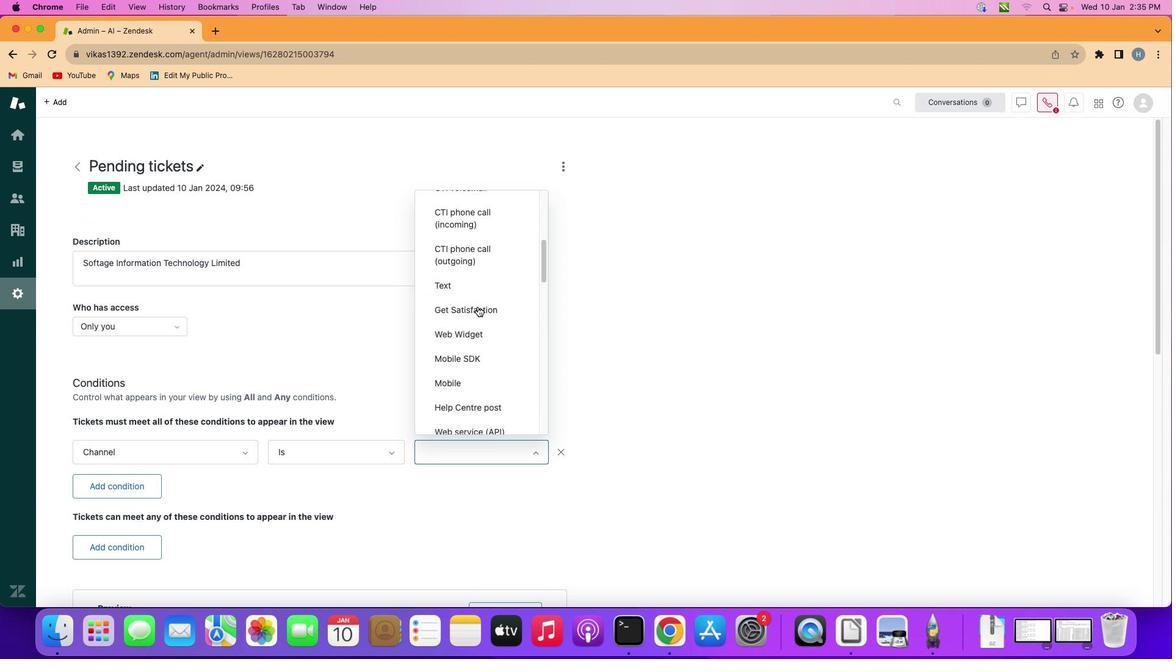 
Action: Mouse scrolled (478, 307) with delta (0, 0)
Screenshot: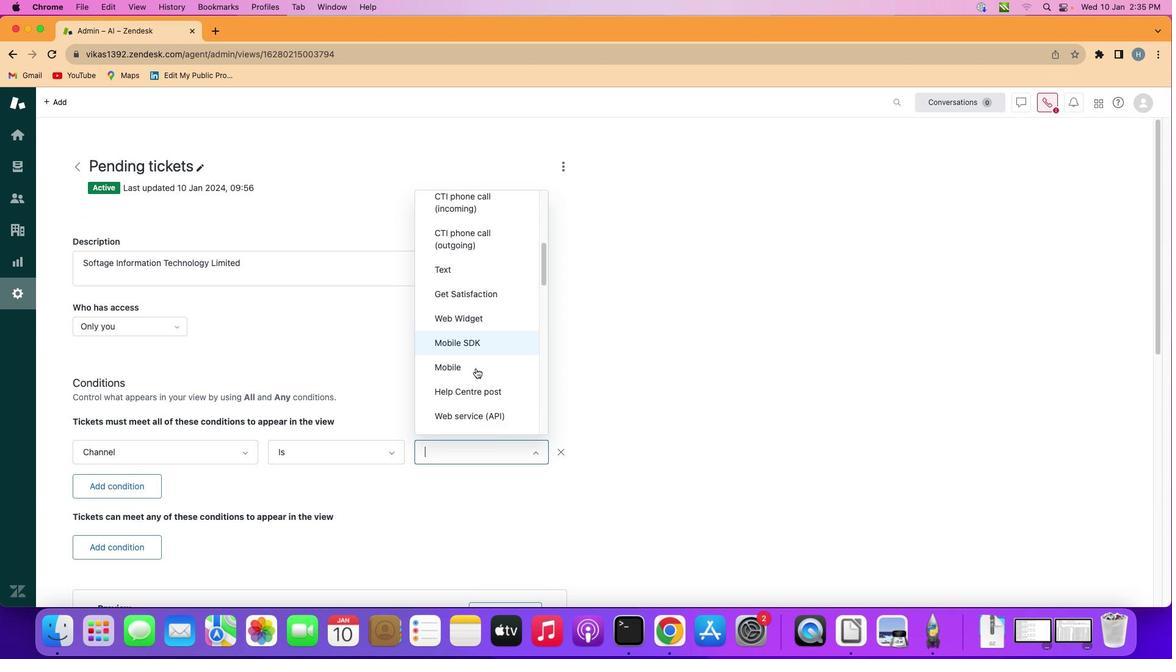 
Action: Mouse scrolled (478, 307) with delta (0, 0)
Screenshot: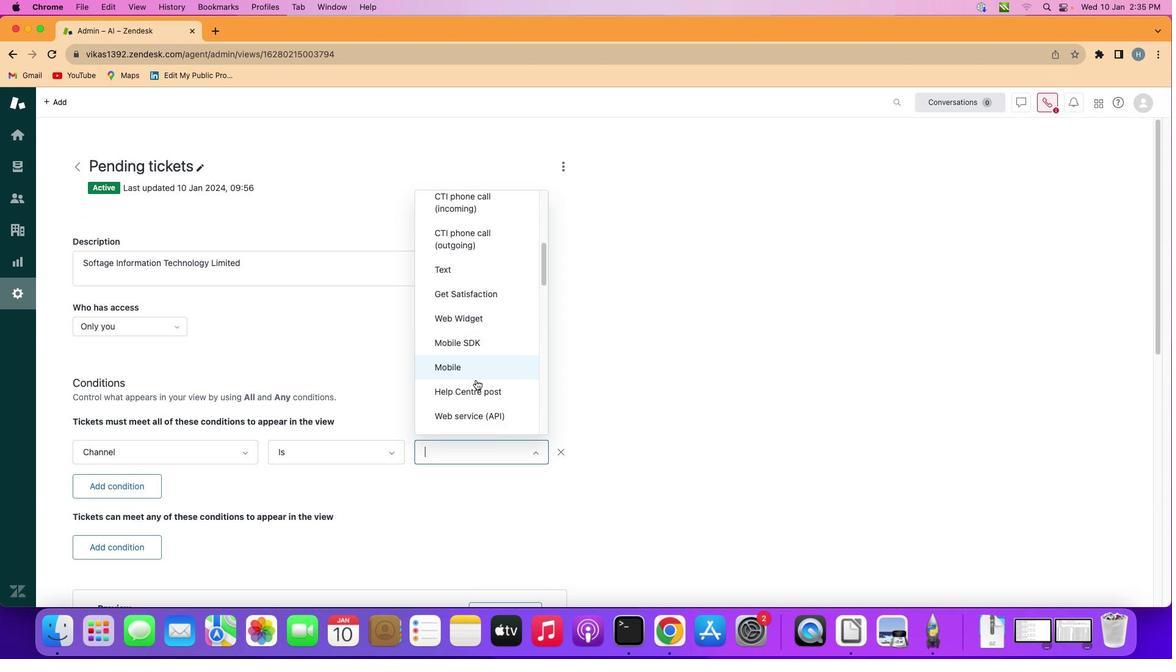 
Action: Mouse moved to (477, 387)
Screenshot: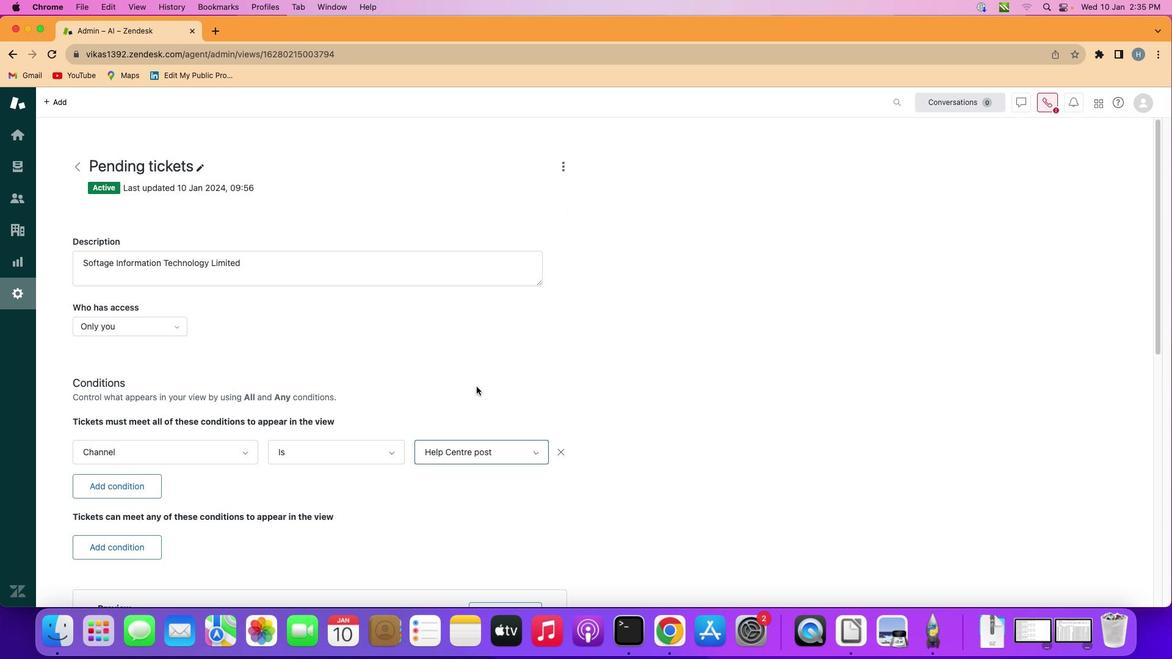 
Action: Mouse pressed left at (477, 387)
Screenshot: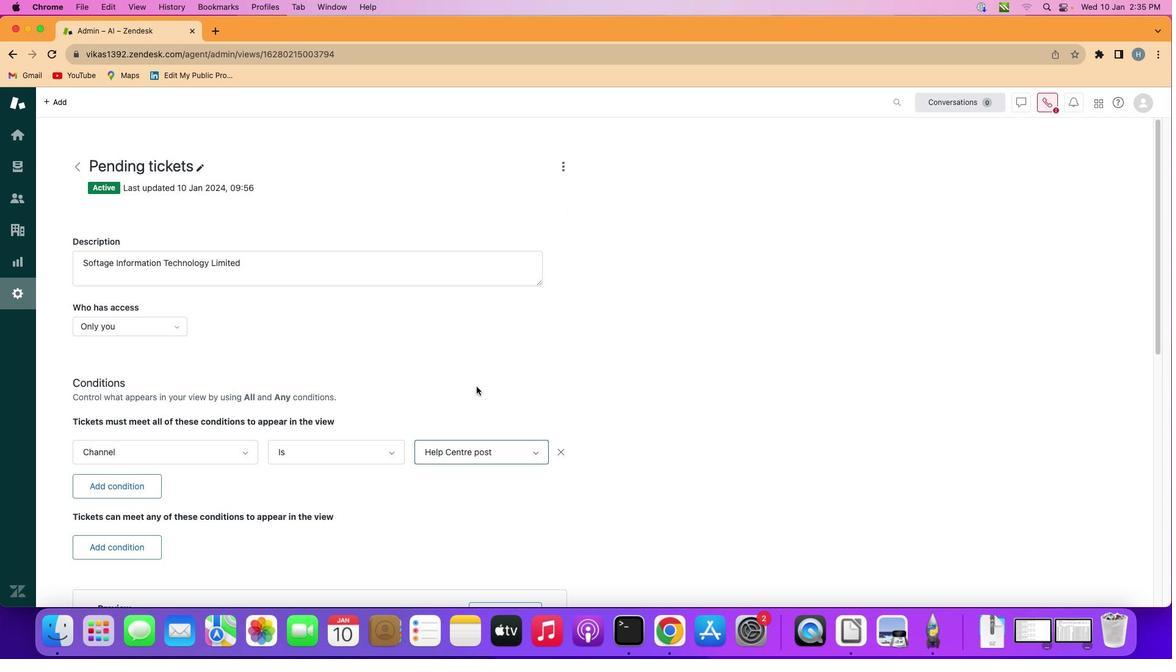 
Action: Mouse moved to (482, 360)
Screenshot: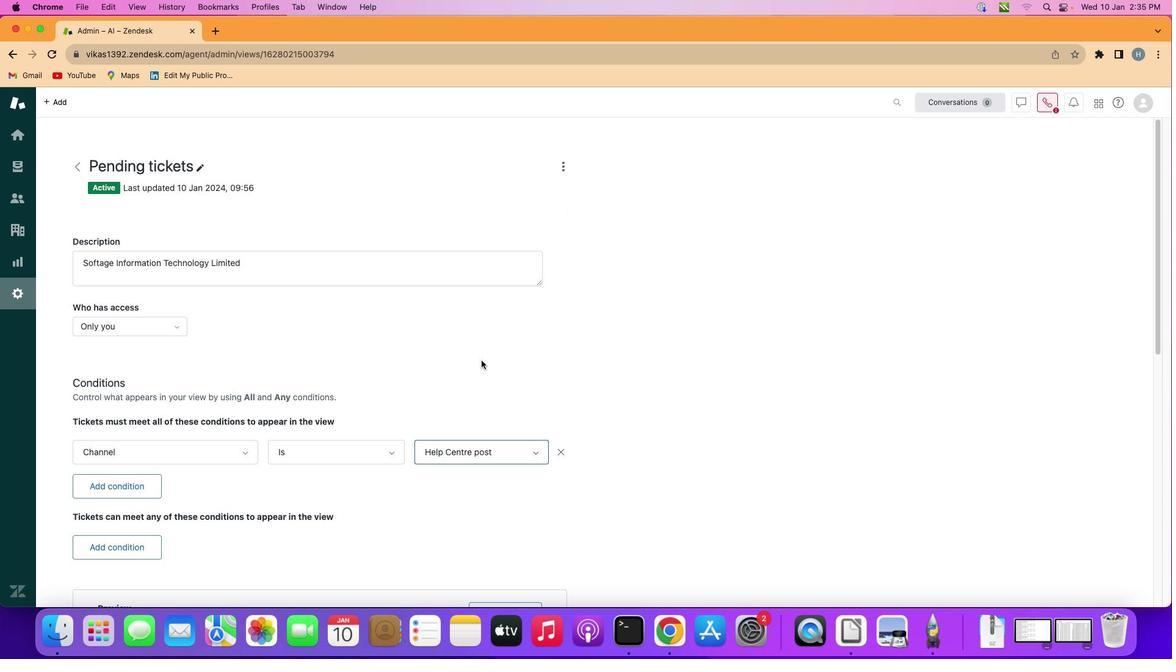 
